 Task: Find connections with filter location Sabirabad with filter topic #communitybuildingwith filter profile language English with filter current company Mindlance with filter school Bright School - India with filter industry Chemical Manufacturing with filter service category Management Consulting with filter keywords title Concierge
Action: Mouse moved to (624, 117)
Screenshot: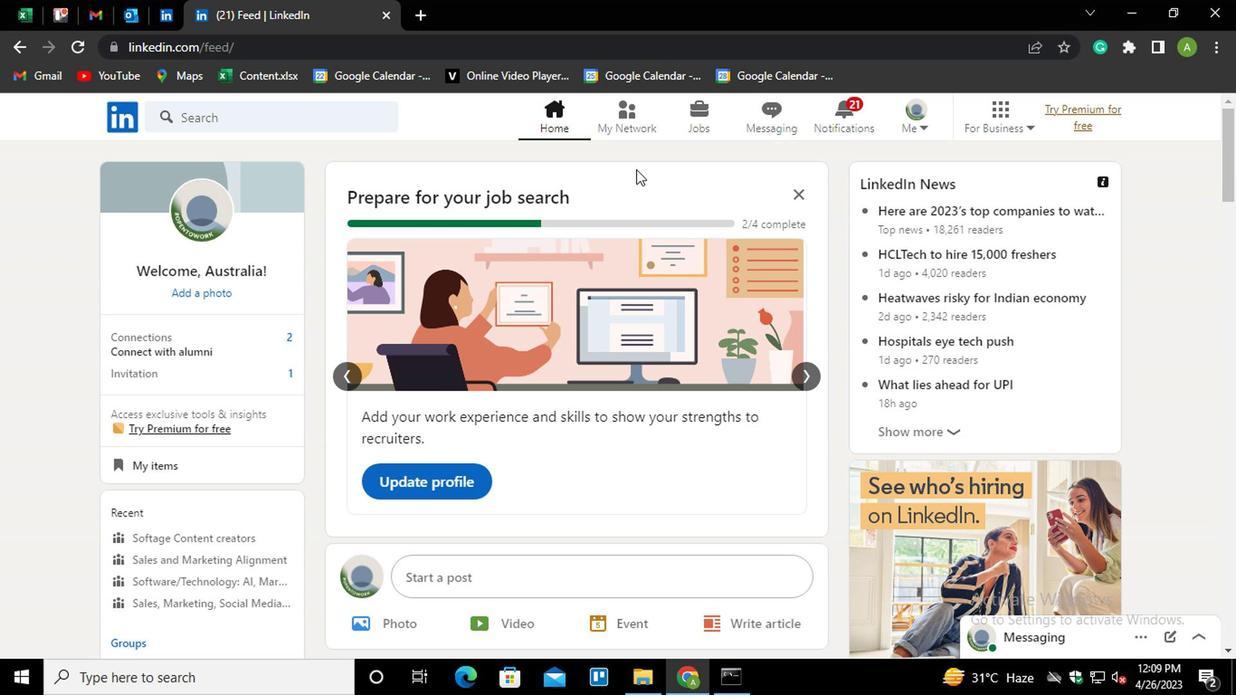 
Action: Mouse pressed left at (624, 117)
Screenshot: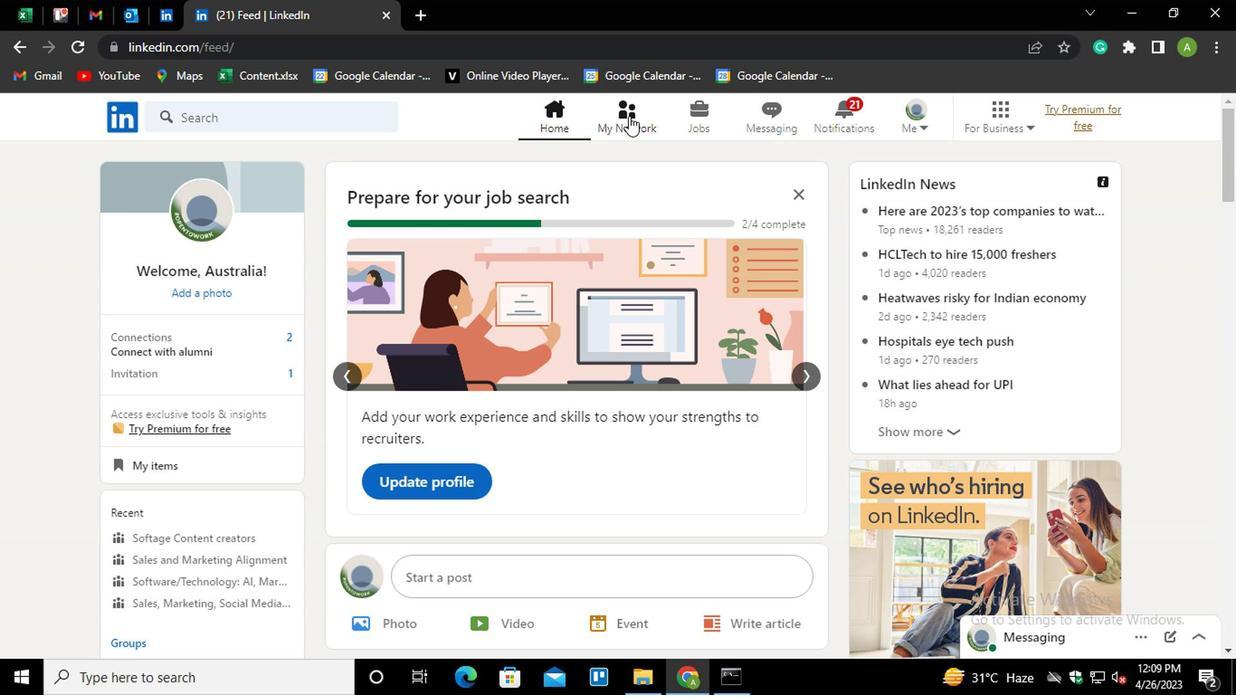 
Action: Mouse moved to (213, 210)
Screenshot: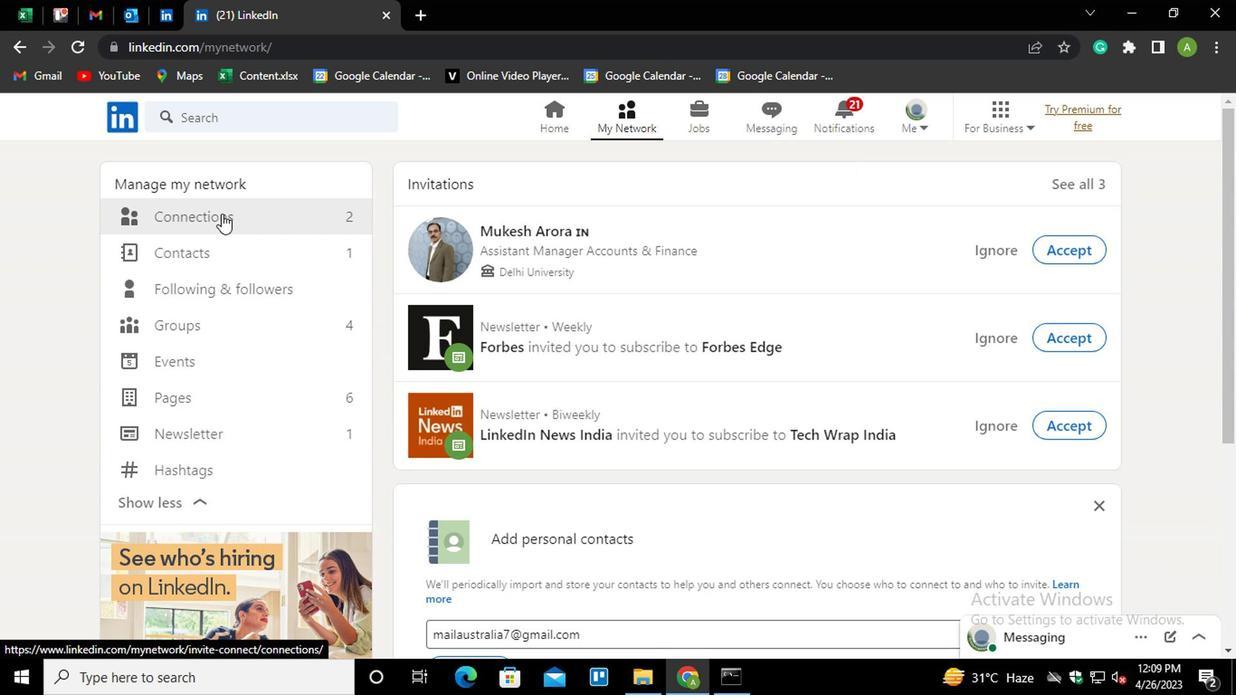 
Action: Mouse pressed left at (213, 210)
Screenshot: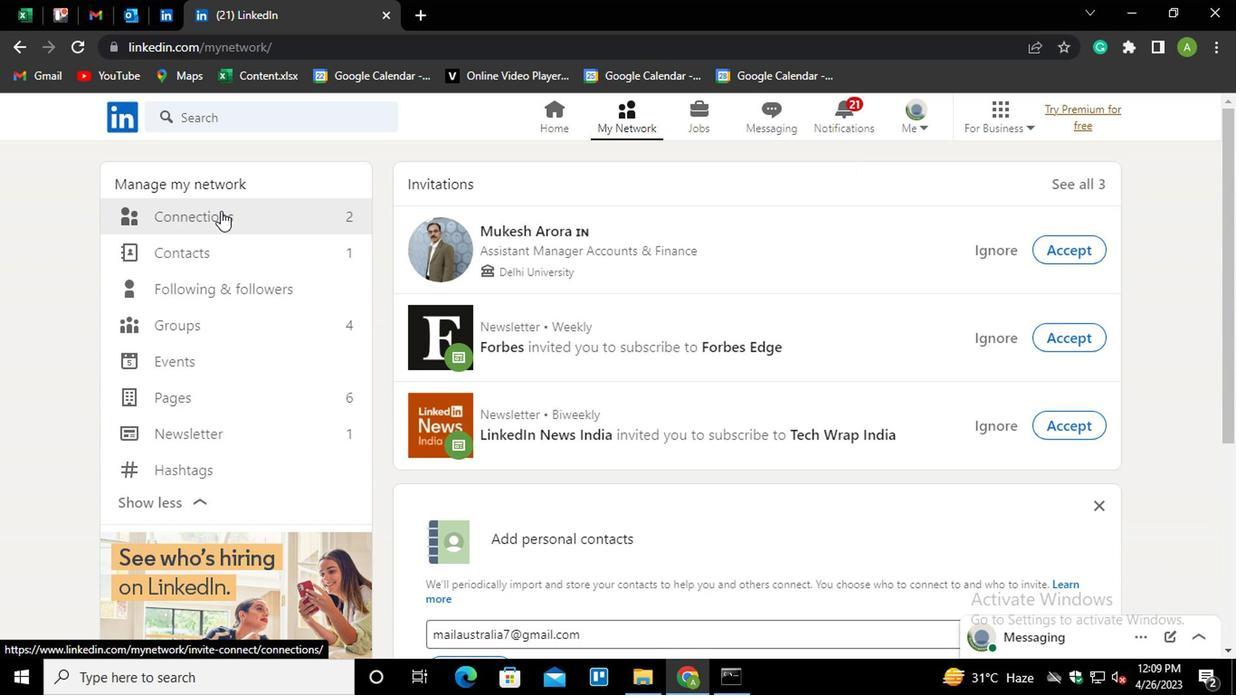 
Action: Mouse moved to (739, 207)
Screenshot: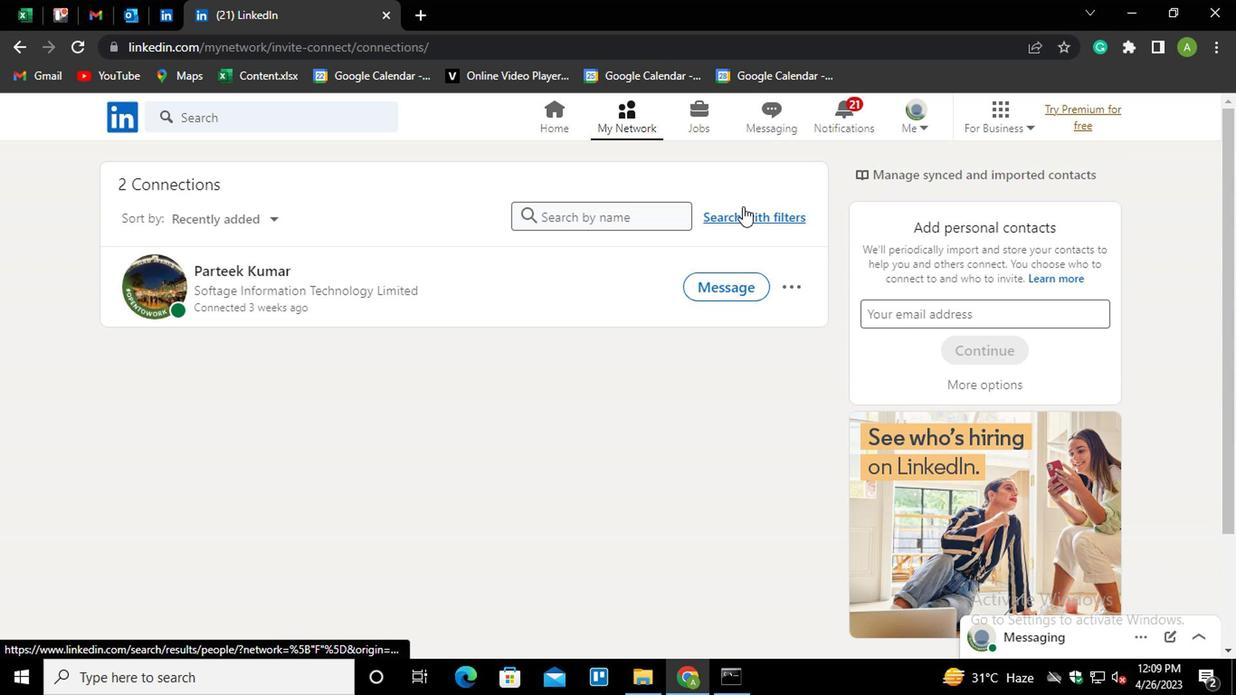 
Action: Mouse pressed left at (739, 207)
Screenshot: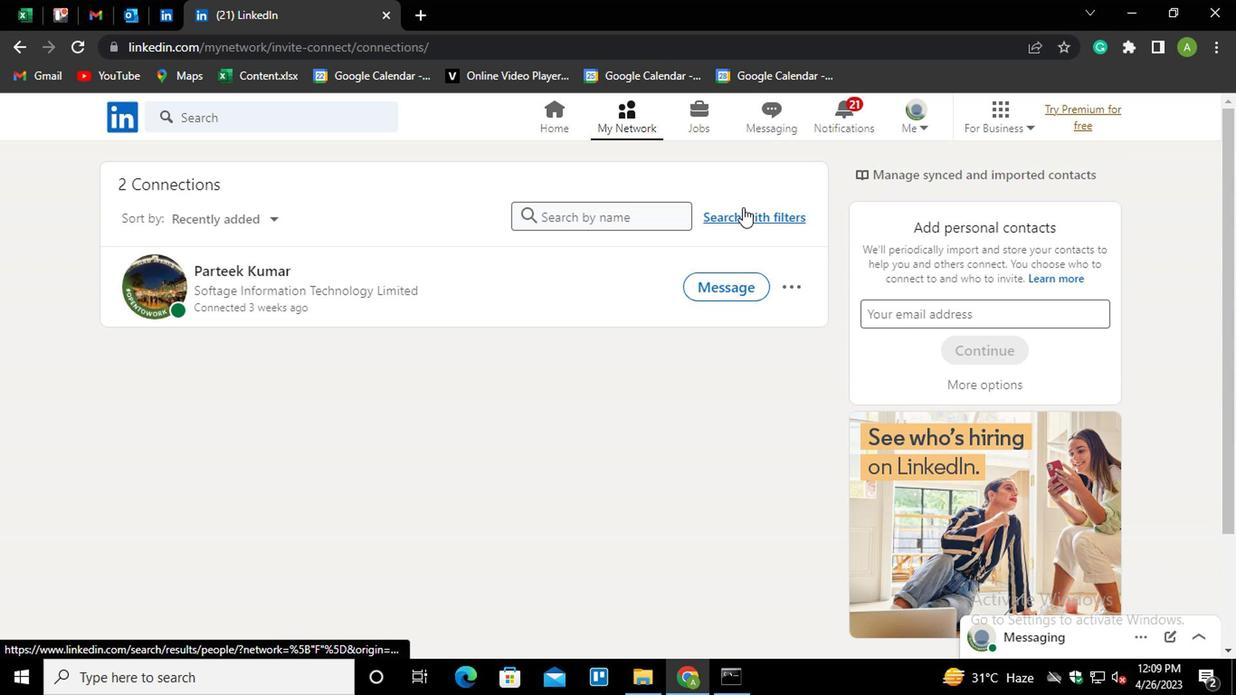 
Action: Mouse moved to (599, 156)
Screenshot: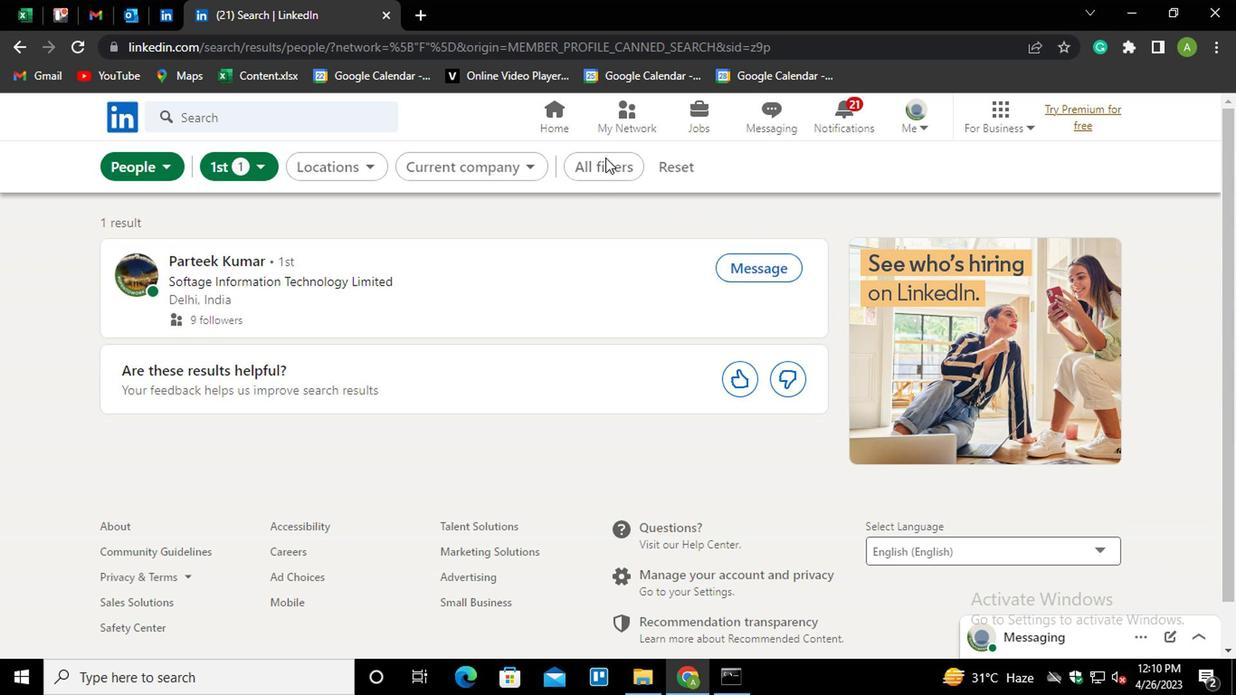 
Action: Mouse pressed left at (599, 156)
Screenshot: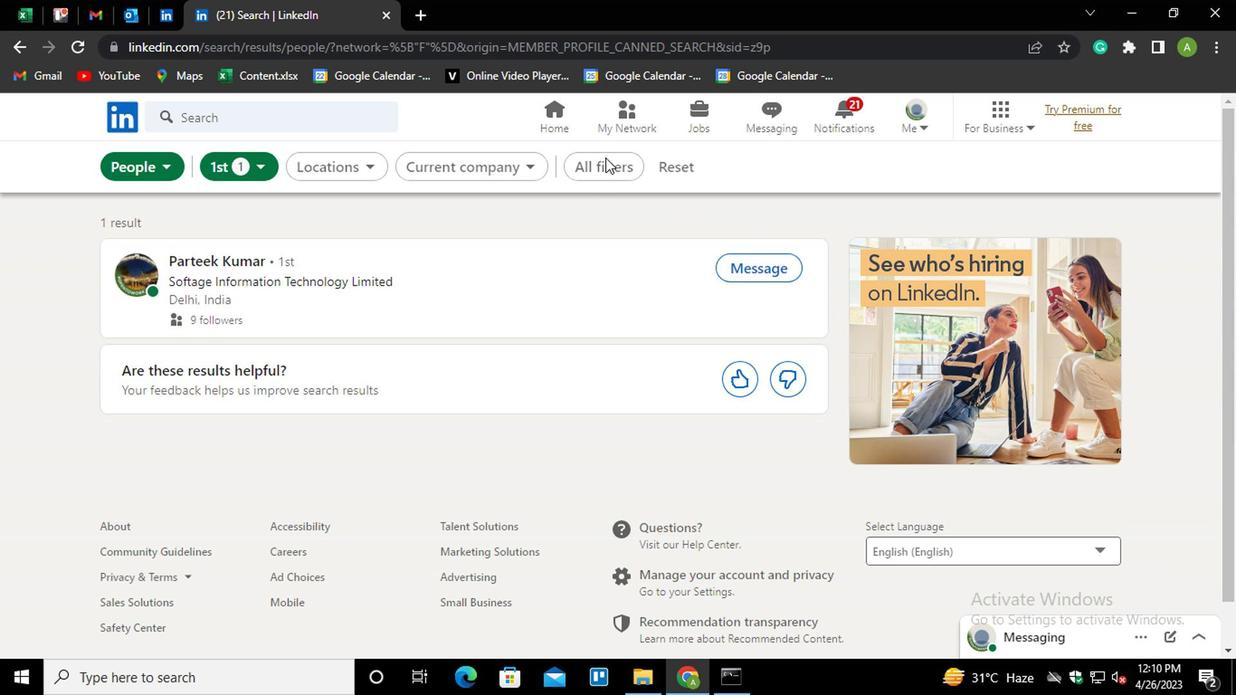 
Action: Mouse moved to (601, 163)
Screenshot: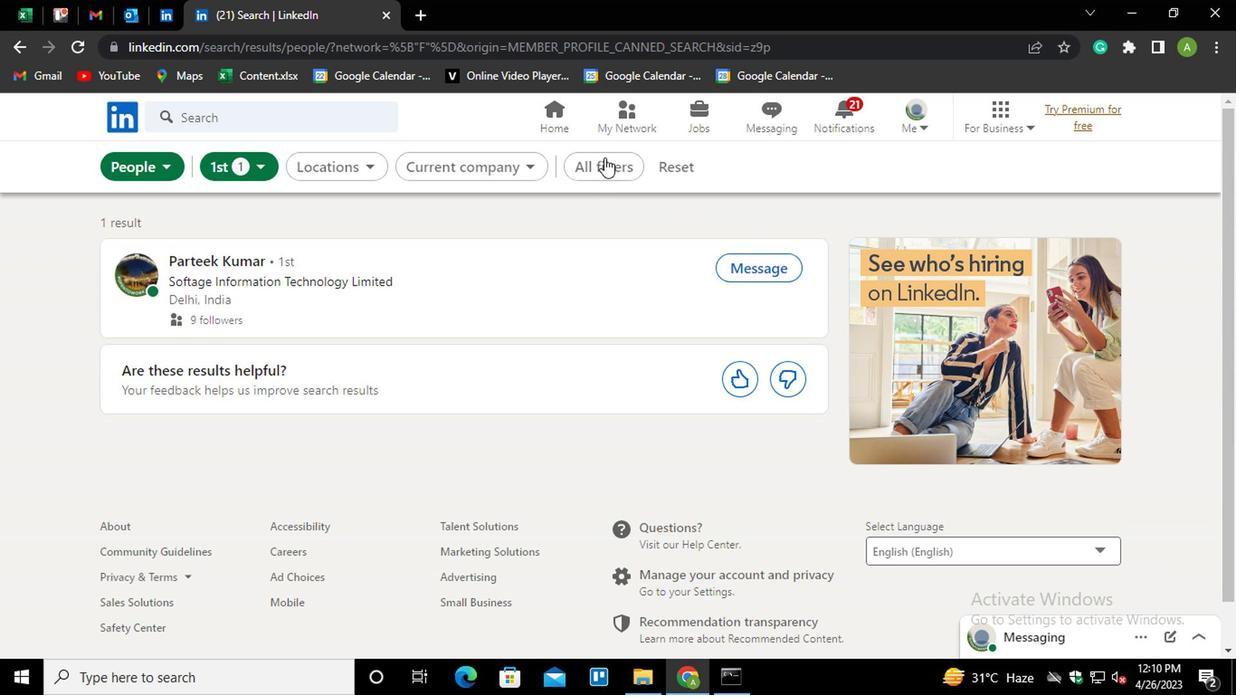 
Action: Mouse pressed left at (601, 163)
Screenshot: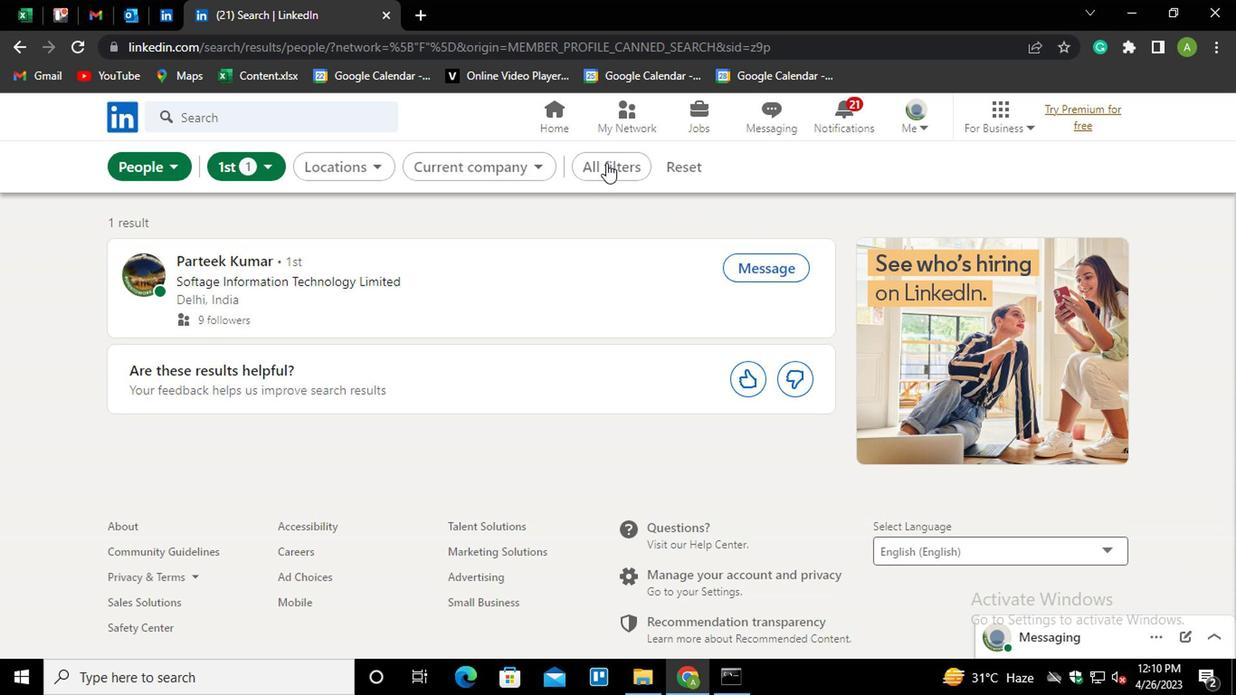 
Action: Mouse pressed left at (601, 163)
Screenshot: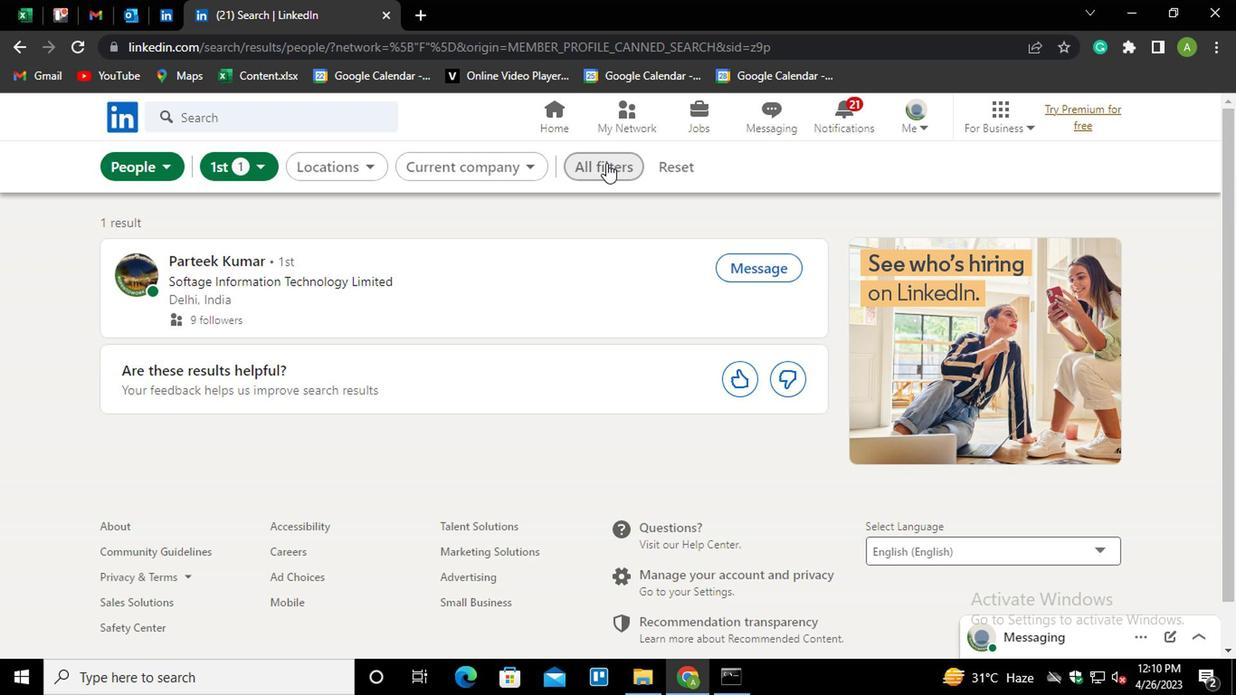 
Action: Mouse moved to (854, 362)
Screenshot: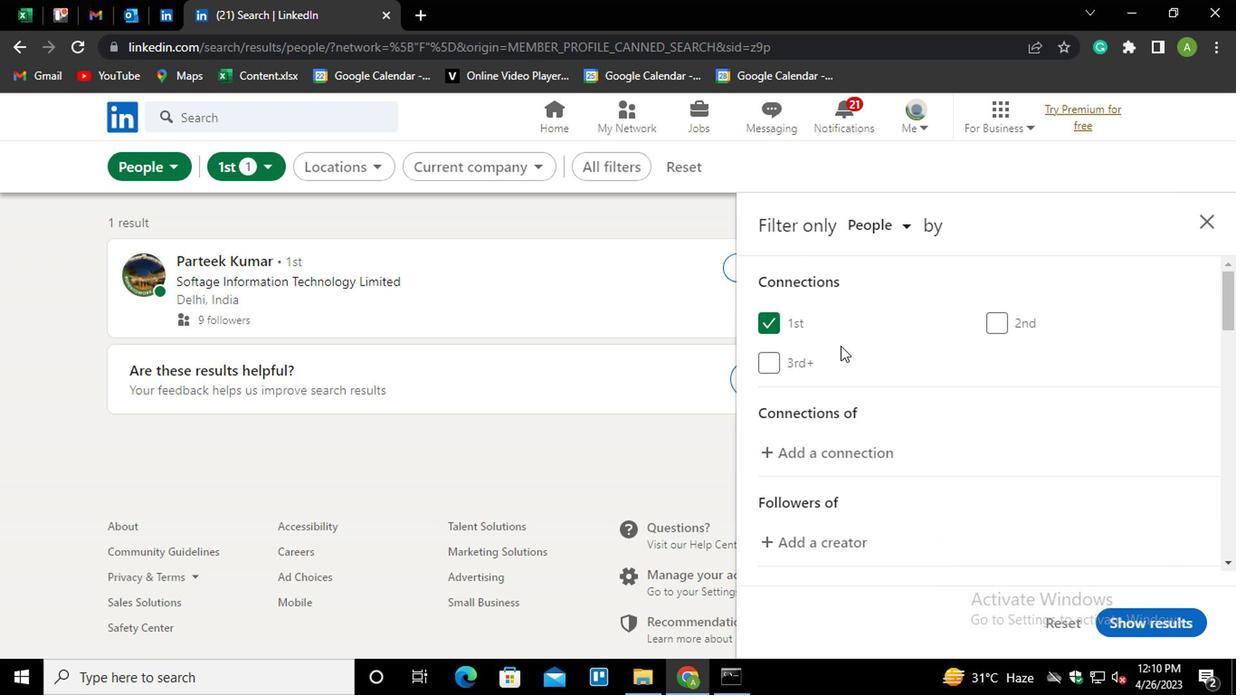 
Action: Mouse scrolled (854, 361) with delta (0, -1)
Screenshot: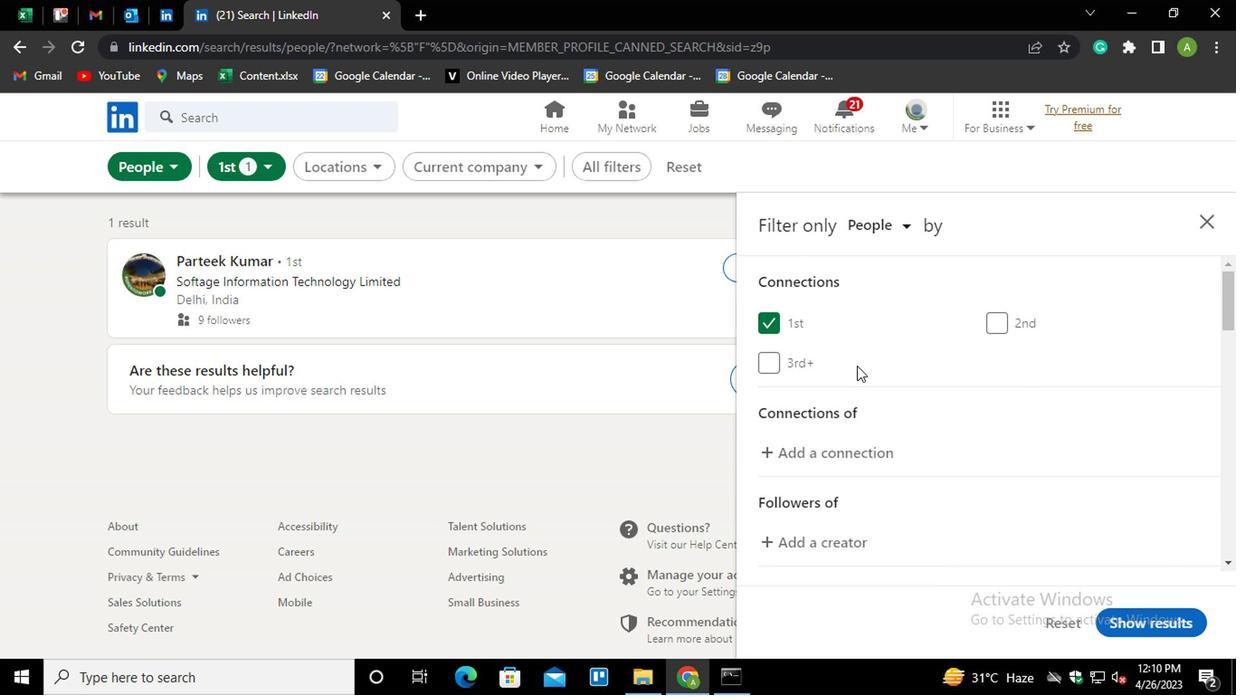 
Action: Mouse scrolled (854, 361) with delta (0, -1)
Screenshot: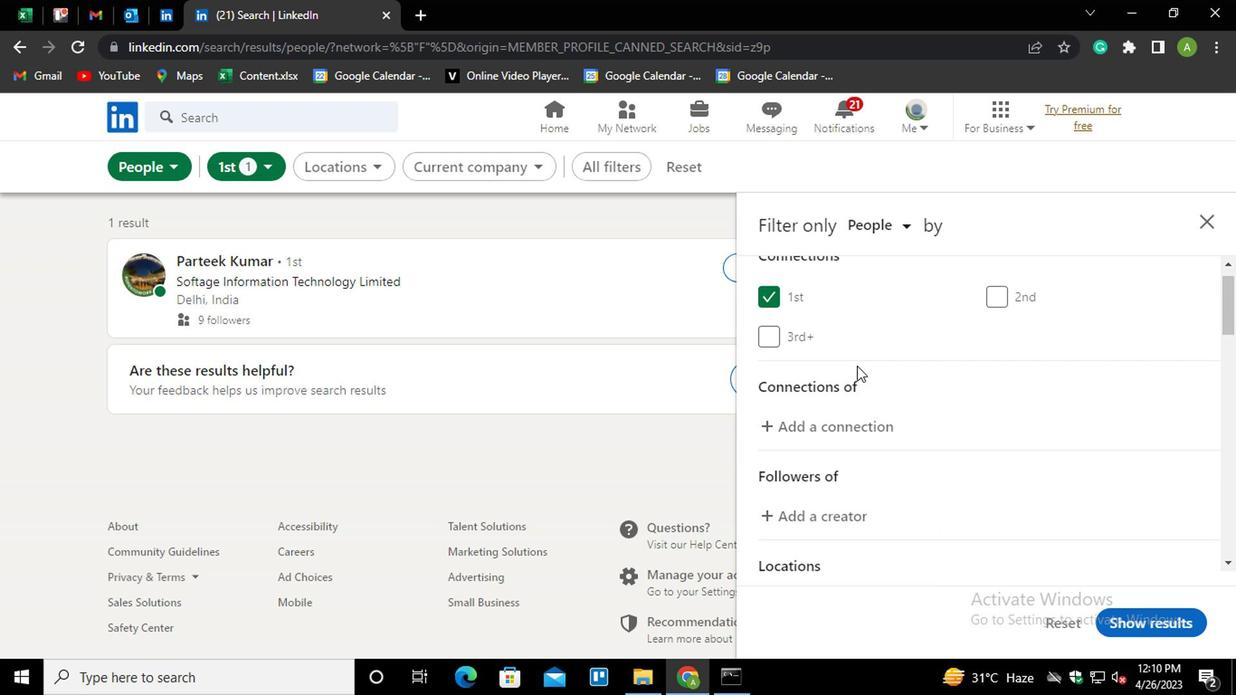 
Action: Mouse moved to (846, 374)
Screenshot: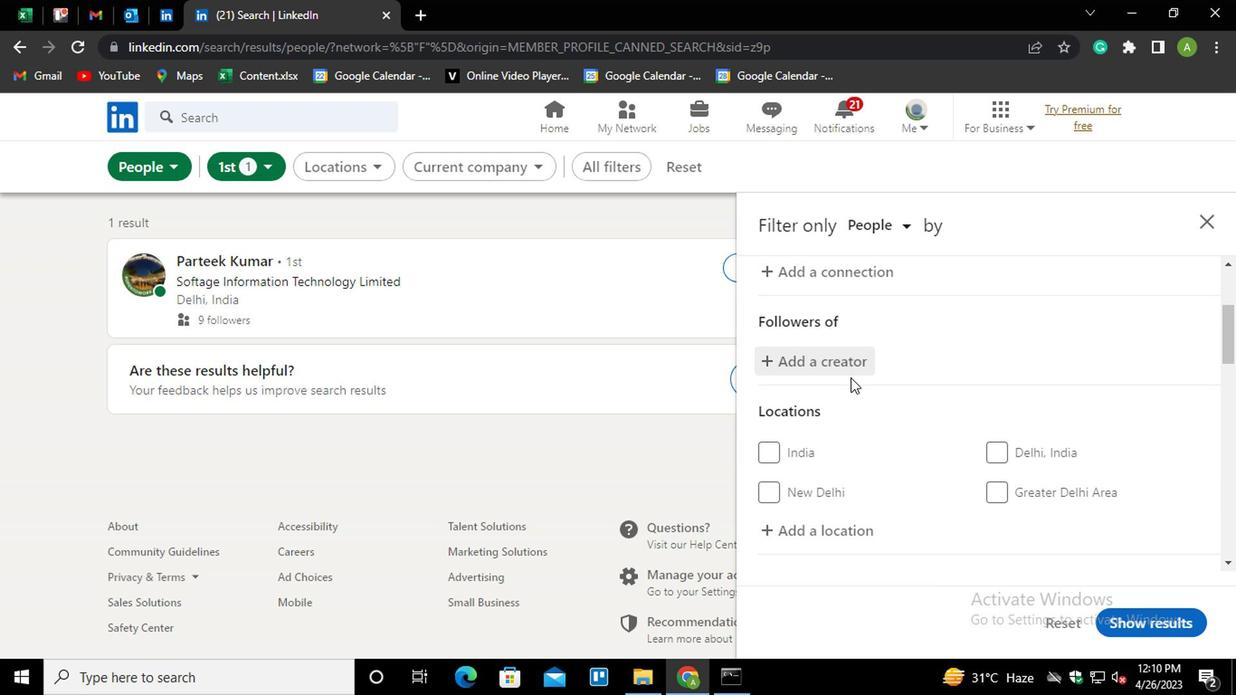 
Action: Mouse scrolled (846, 373) with delta (0, -1)
Screenshot: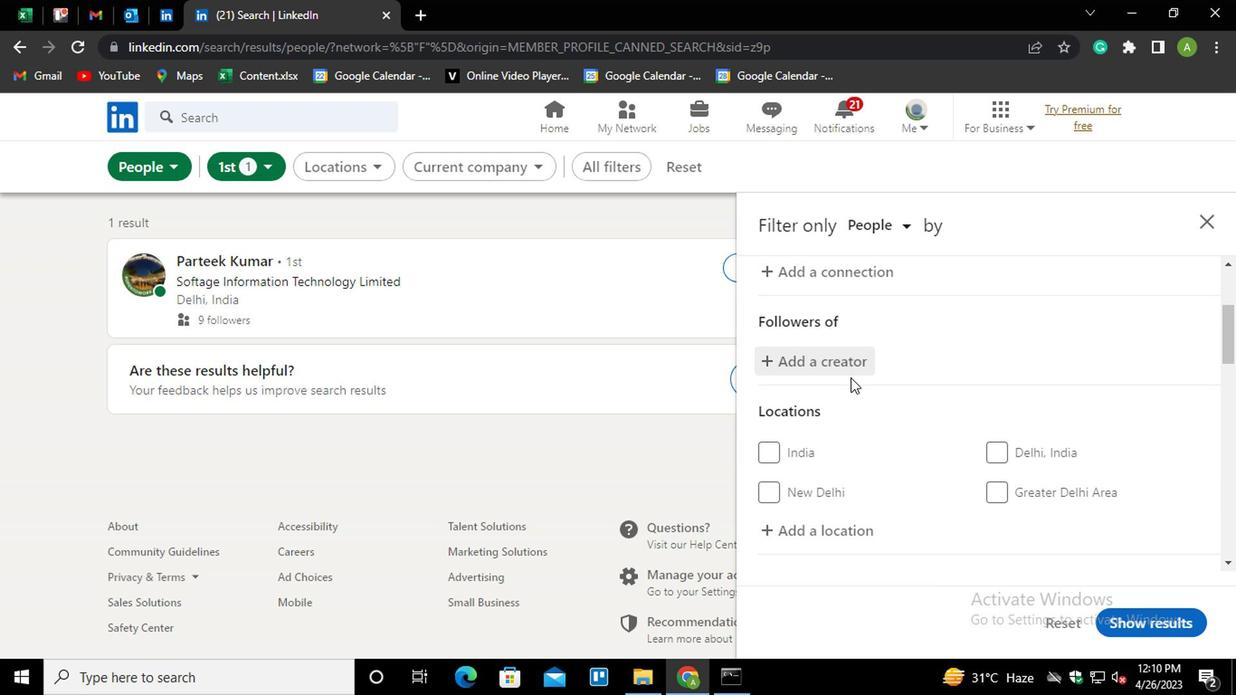 
Action: Mouse moved to (832, 439)
Screenshot: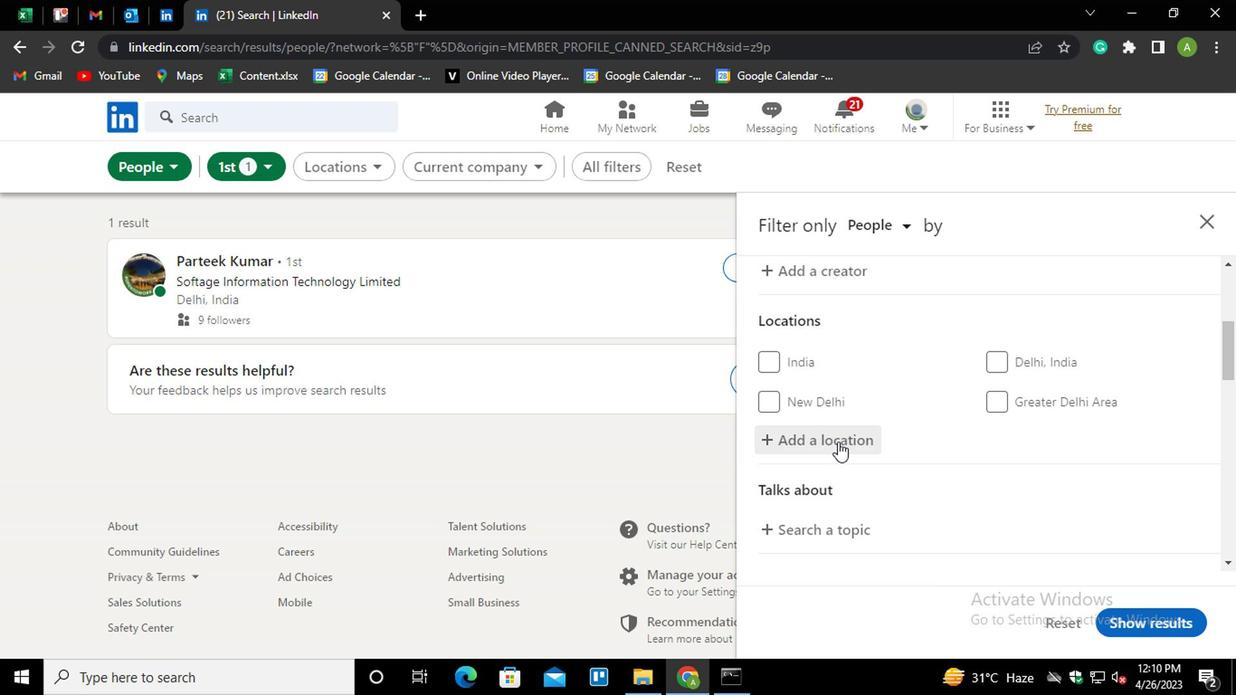 
Action: Mouse pressed left at (832, 439)
Screenshot: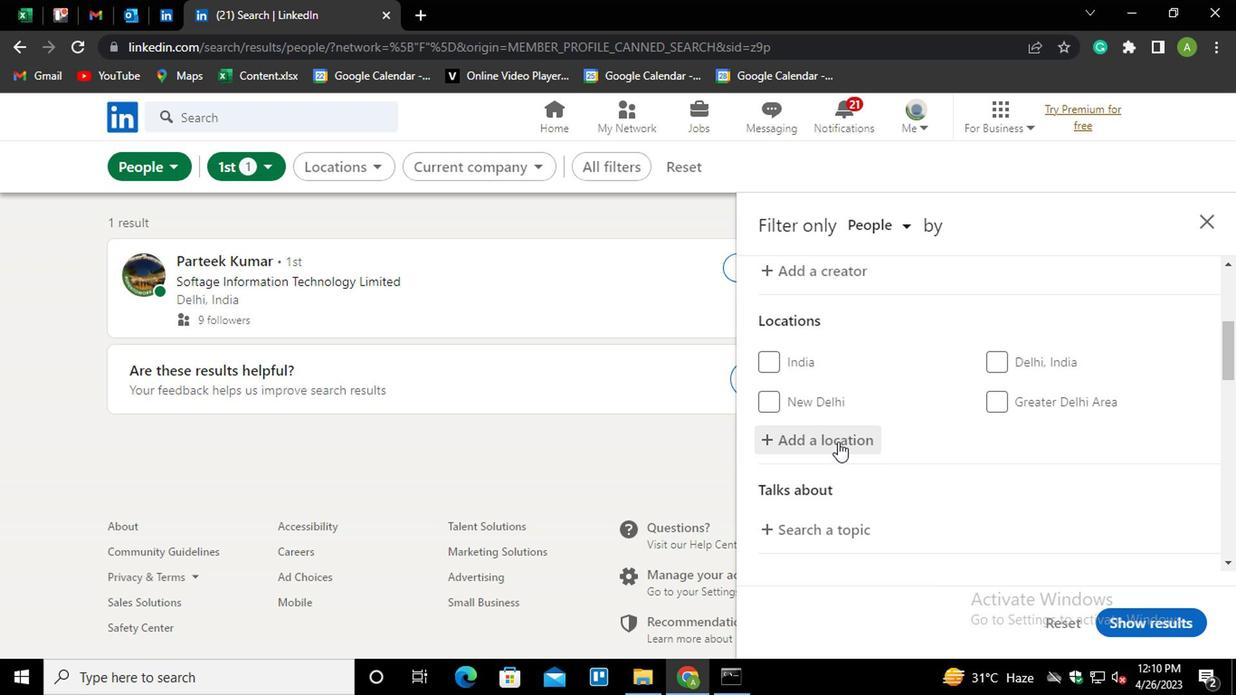 
Action: Key pressed <Key.shift>SABIRABAD
Screenshot: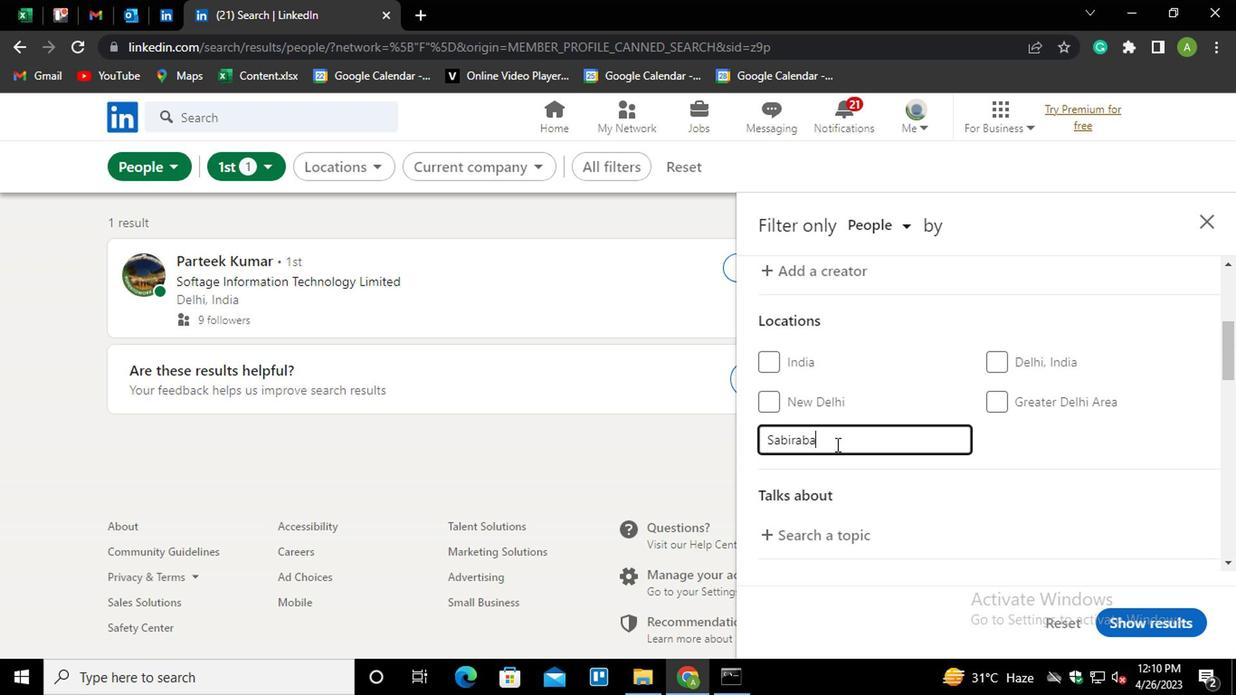 
Action: Mouse moved to (1103, 440)
Screenshot: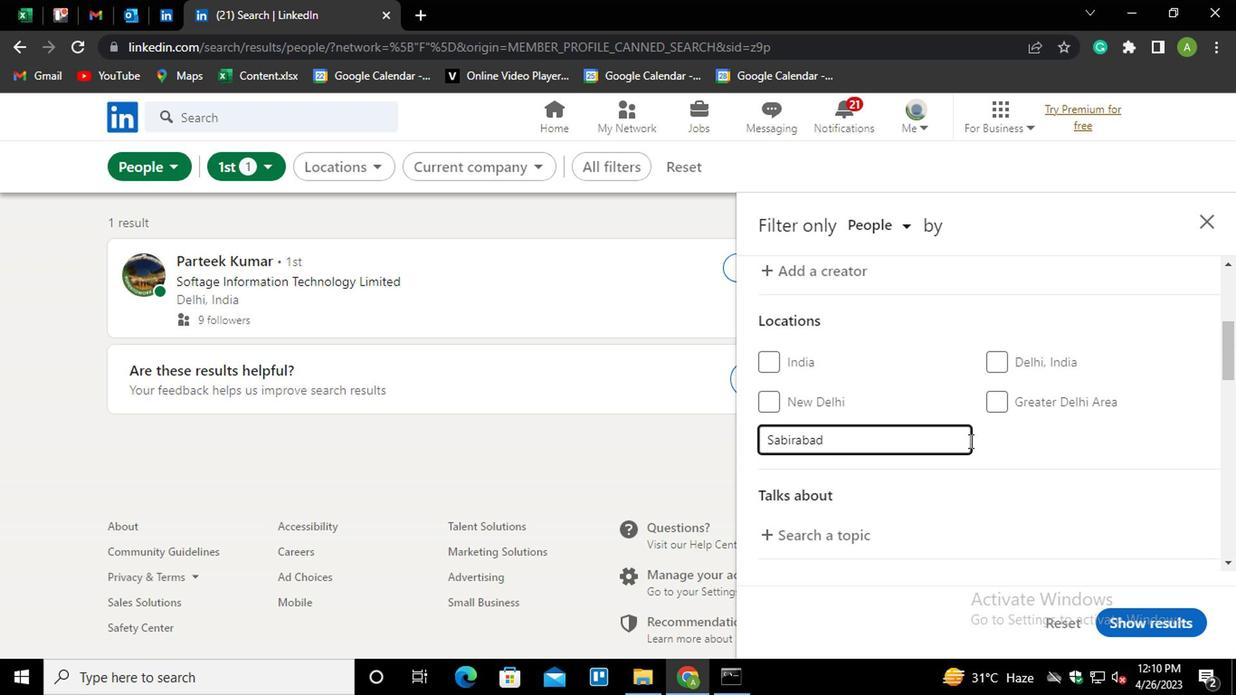 
Action: Mouse pressed left at (1103, 440)
Screenshot: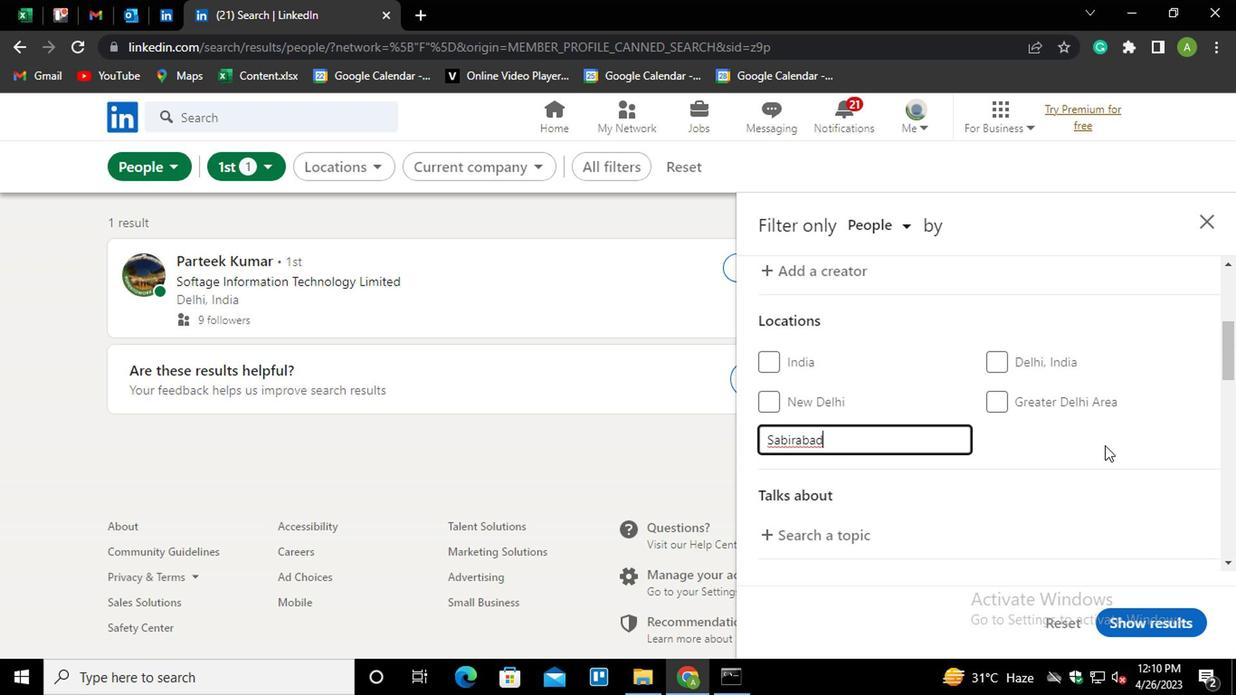 
Action: Mouse scrolled (1103, 439) with delta (0, -1)
Screenshot: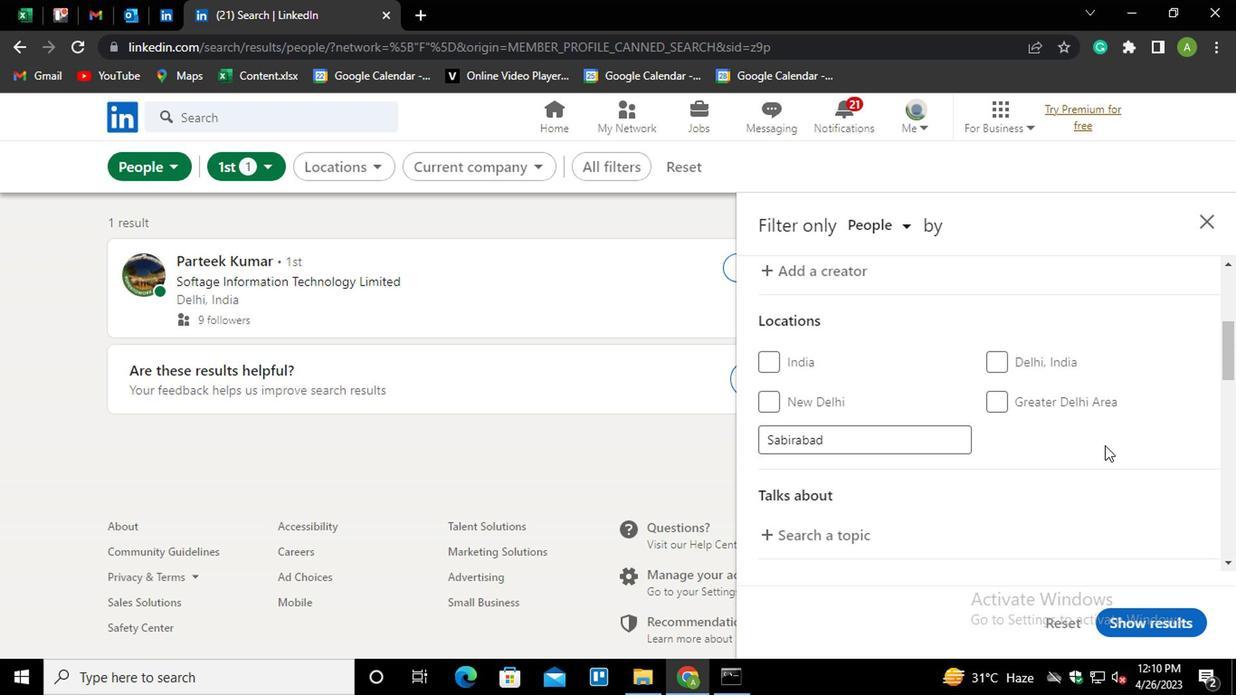 
Action: Mouse scrolled (1103, 439) with delta (0, -1)
Screenshot: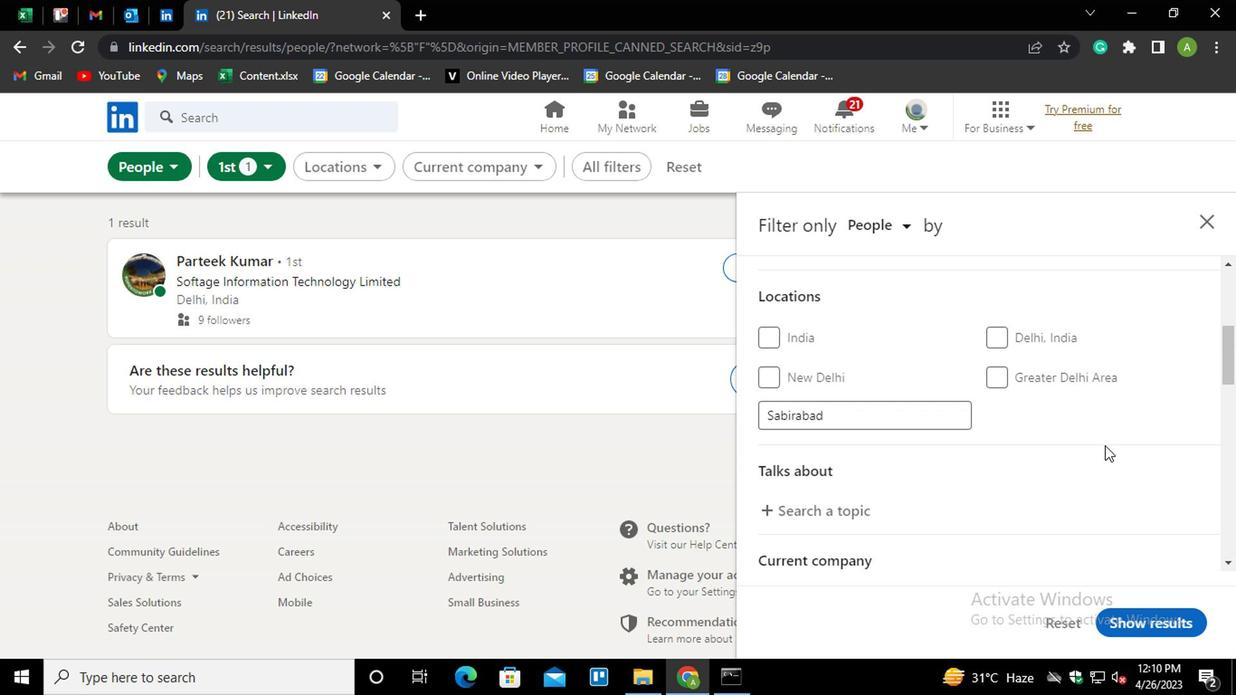 
Action: Mouse moved to (810, 349)
Screenshot: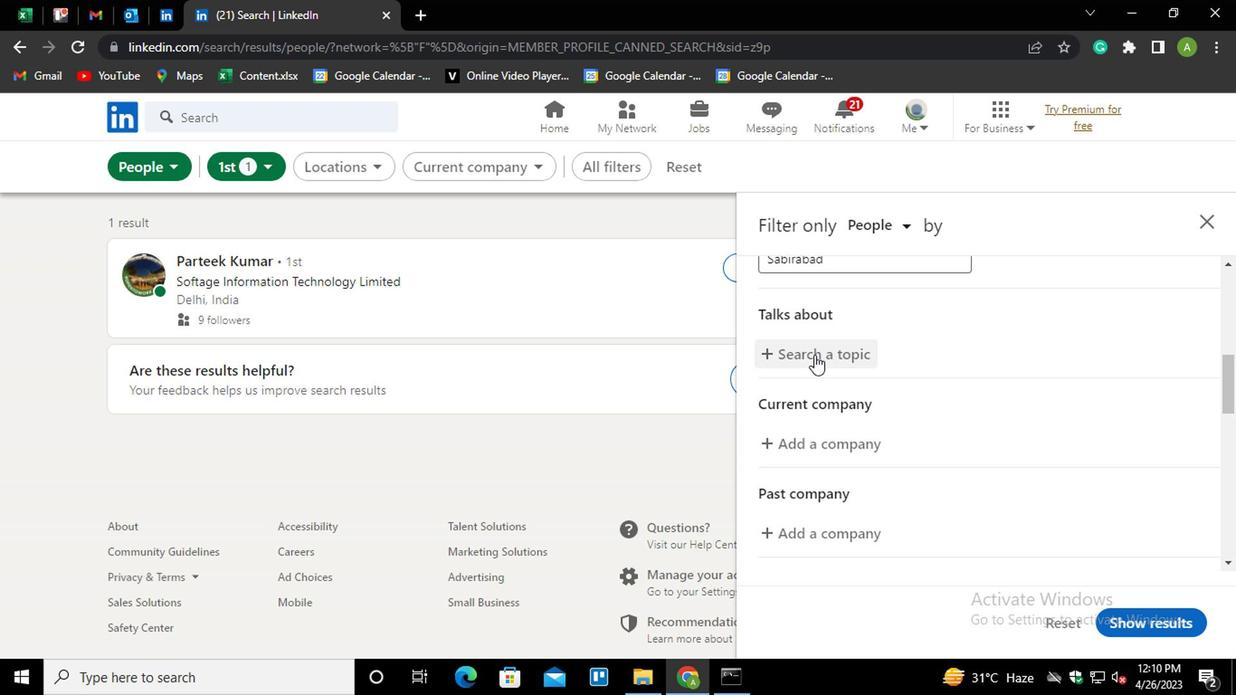 
Action: Mouse pressed left at (810, 349)
Screenshot: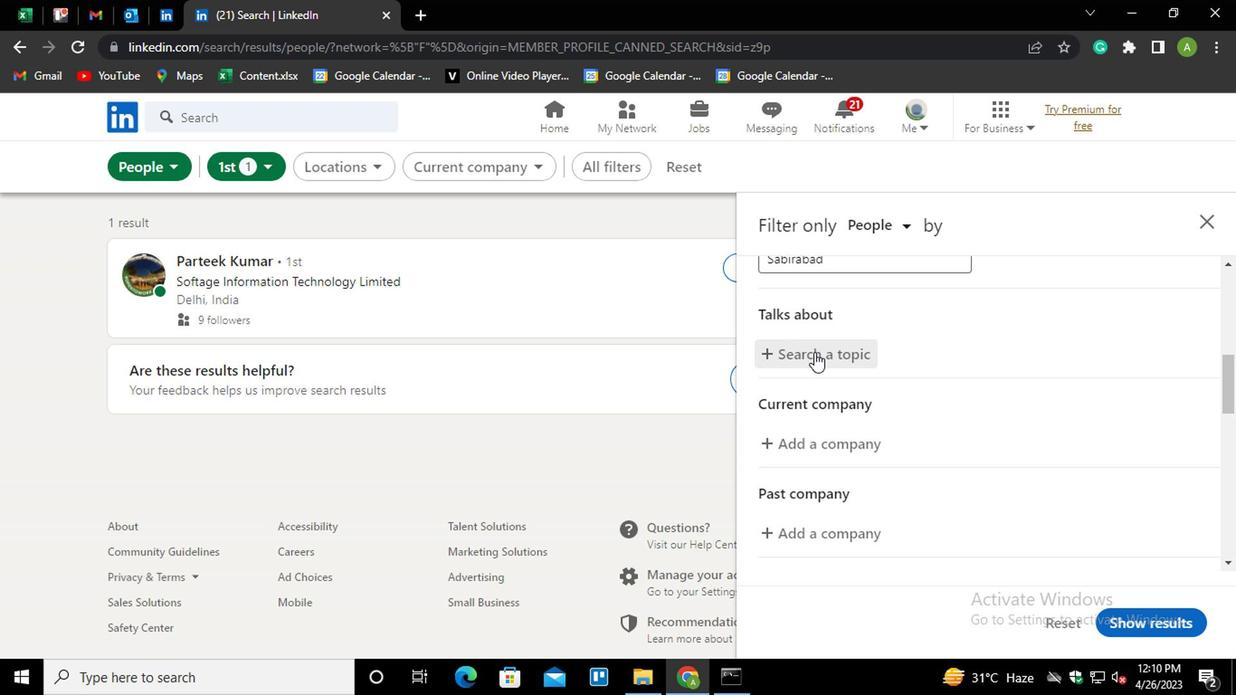 
Action: Key pressed <Key.shift>#COMMUNITYBUIDING
Screenshot: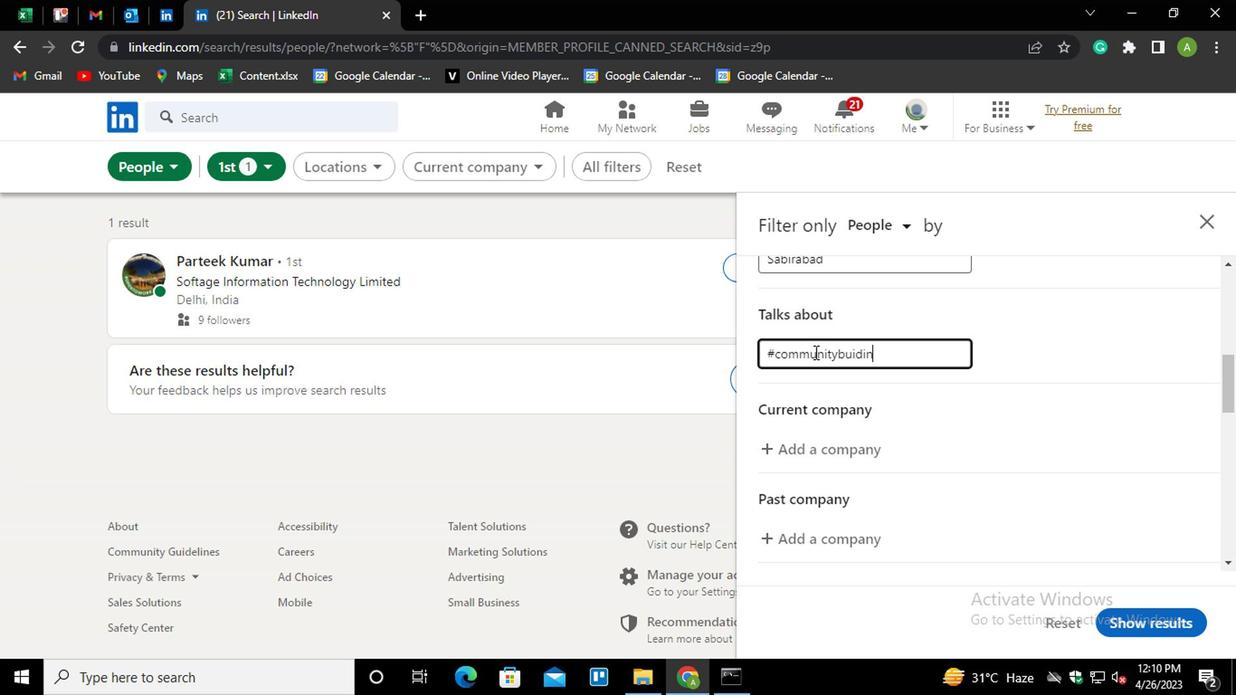 
Action: Mouse moved to (1121, 344)
Screenshot: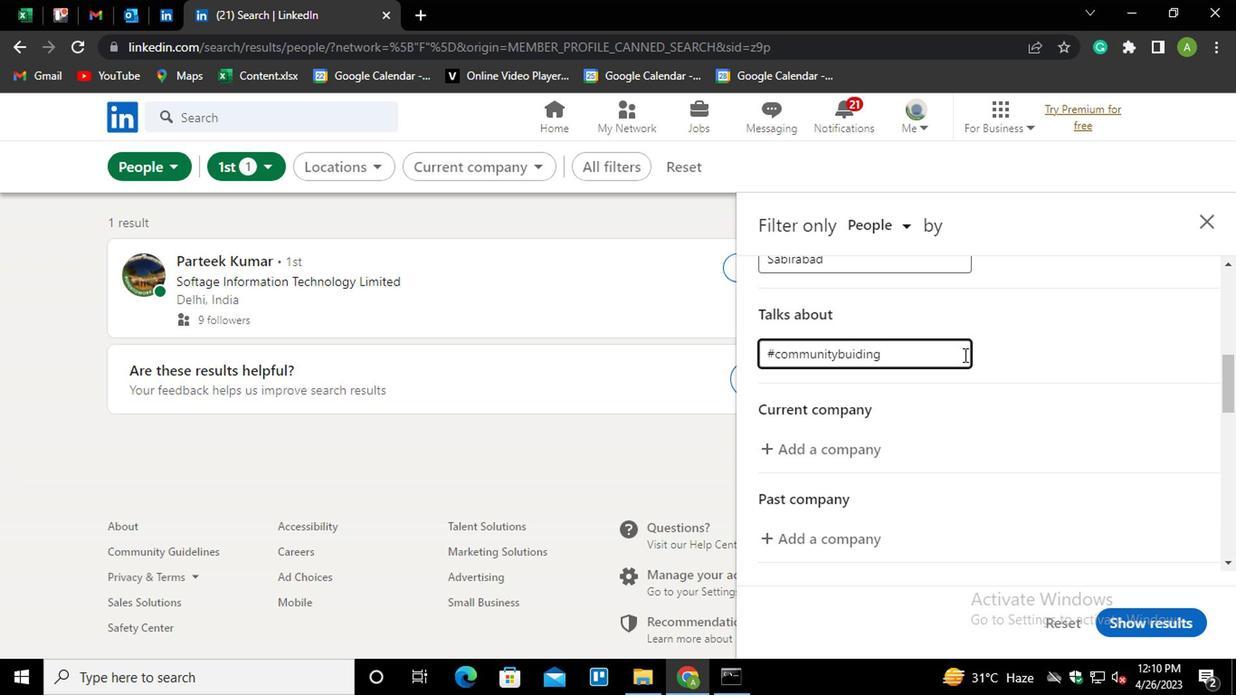 
Action: Mouse pressed left at (1121, 344)
Screenshot: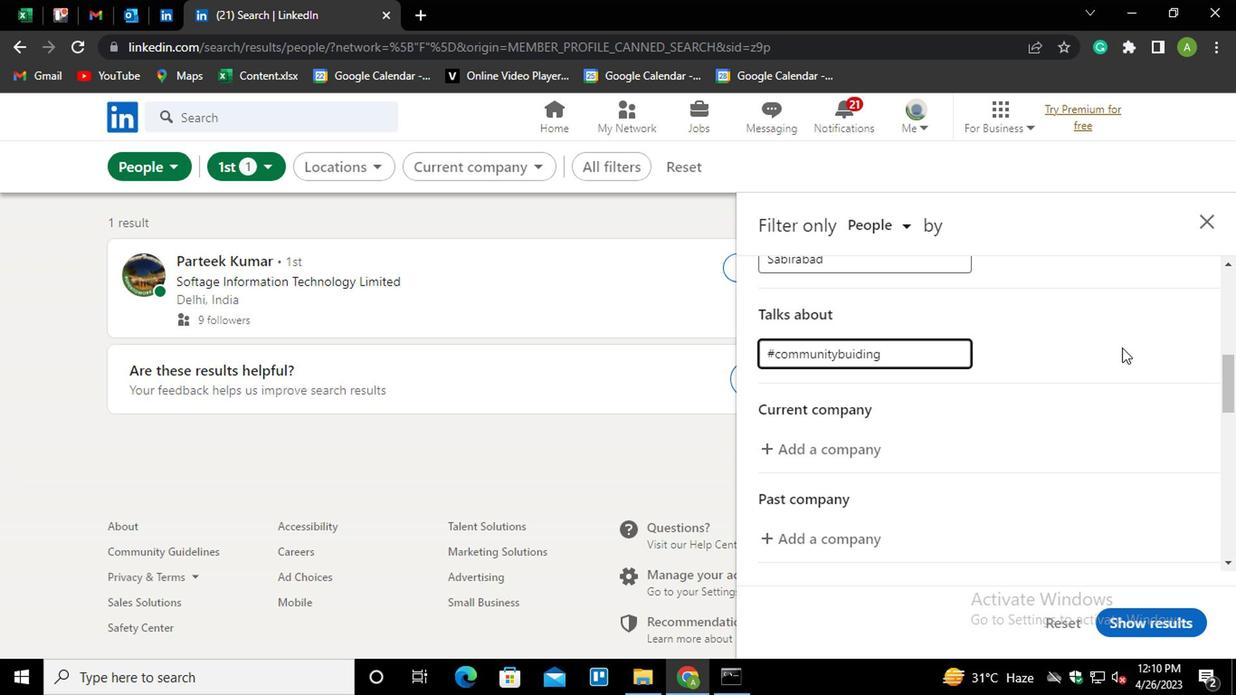 
Action: Mouse scrolled (1121, 343) with delta (0, 0)
Screenshot: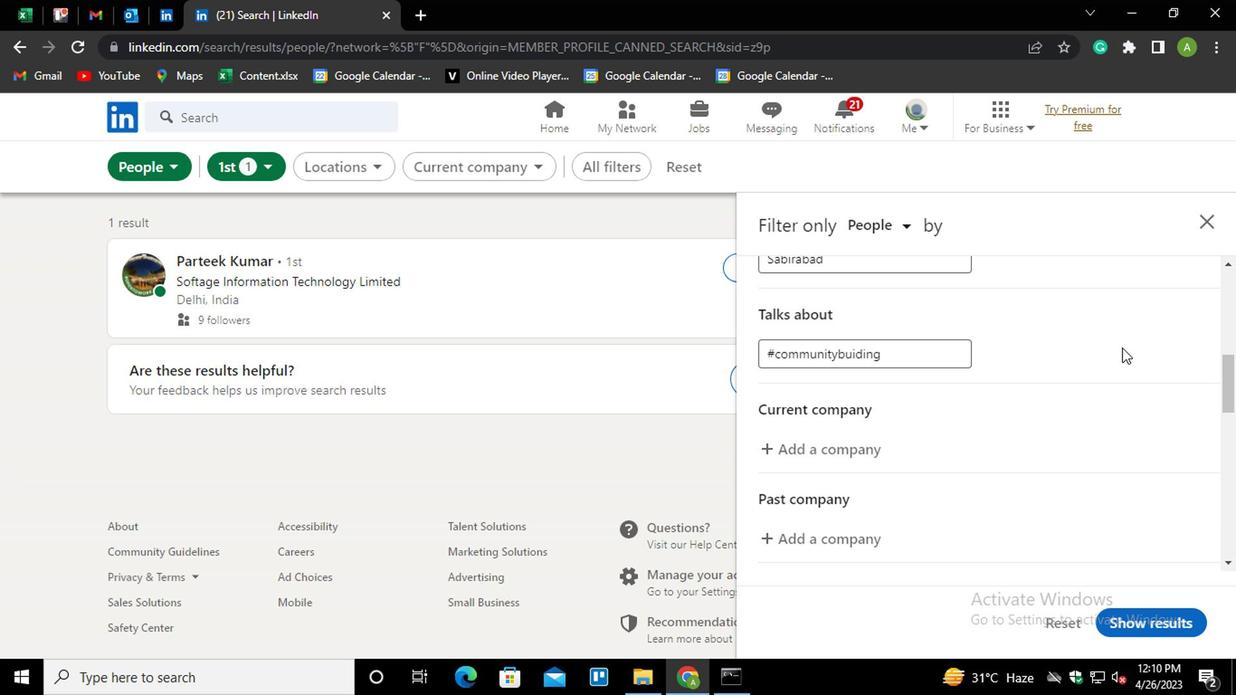 
Action: Mouse moved to (838, 348)
Screenshot: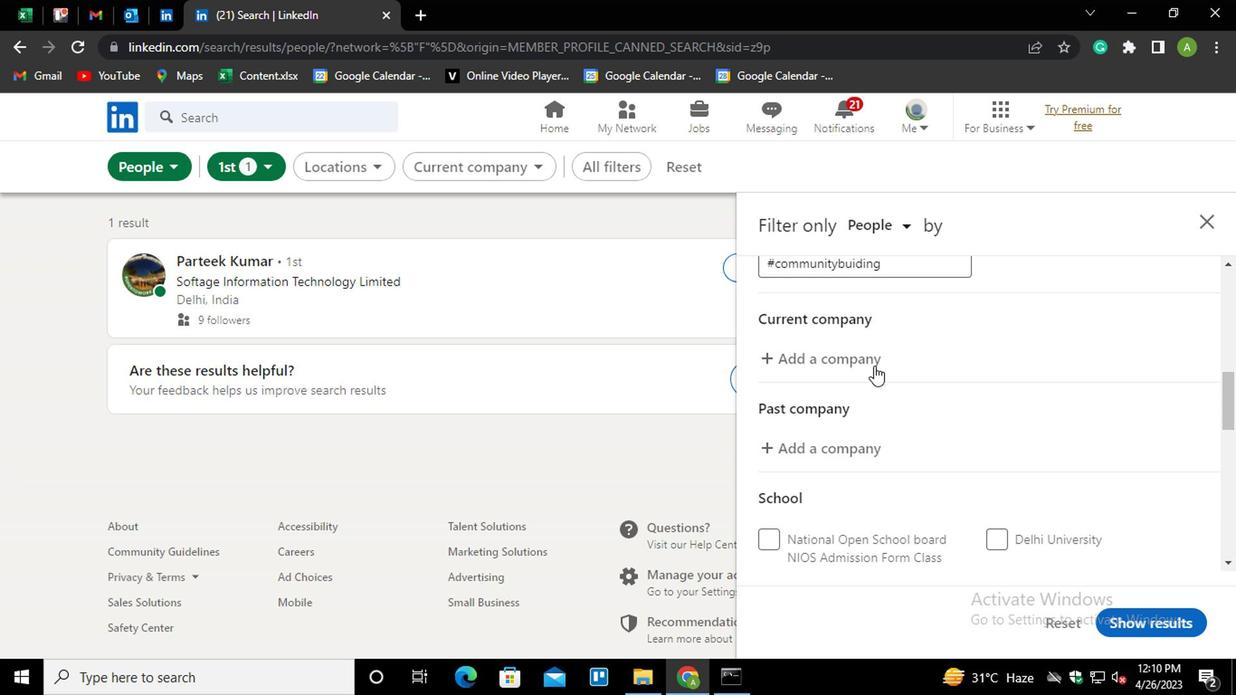 
Action: Mouse pressed left at (838, 348)
Screenshot: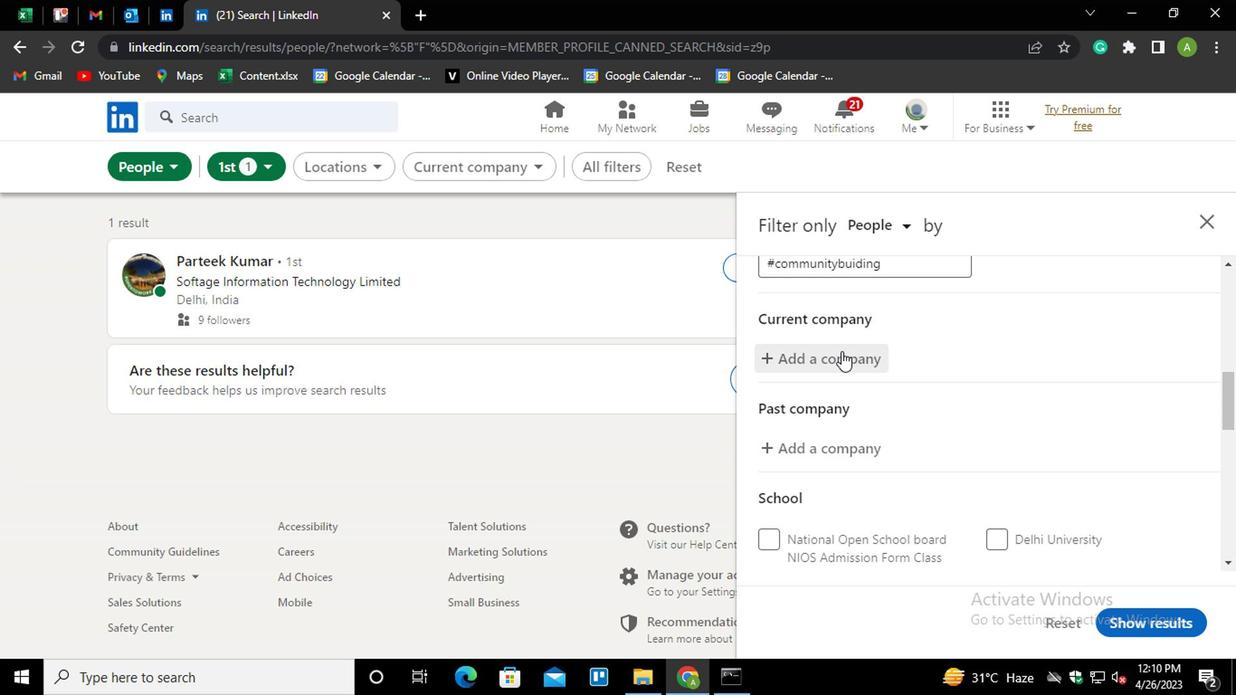 
Action: Mouse moved to (854, 351)
Screenshot: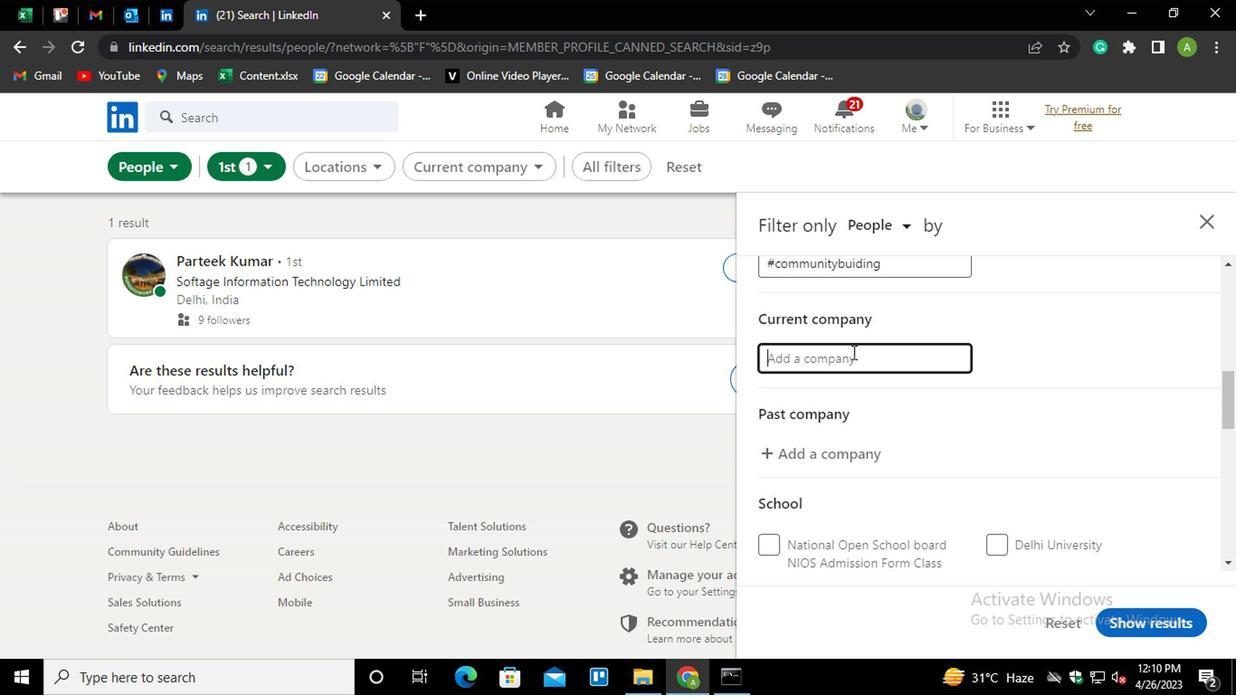 
Action: Mouse pressed left at (854, 351)
Screenshot: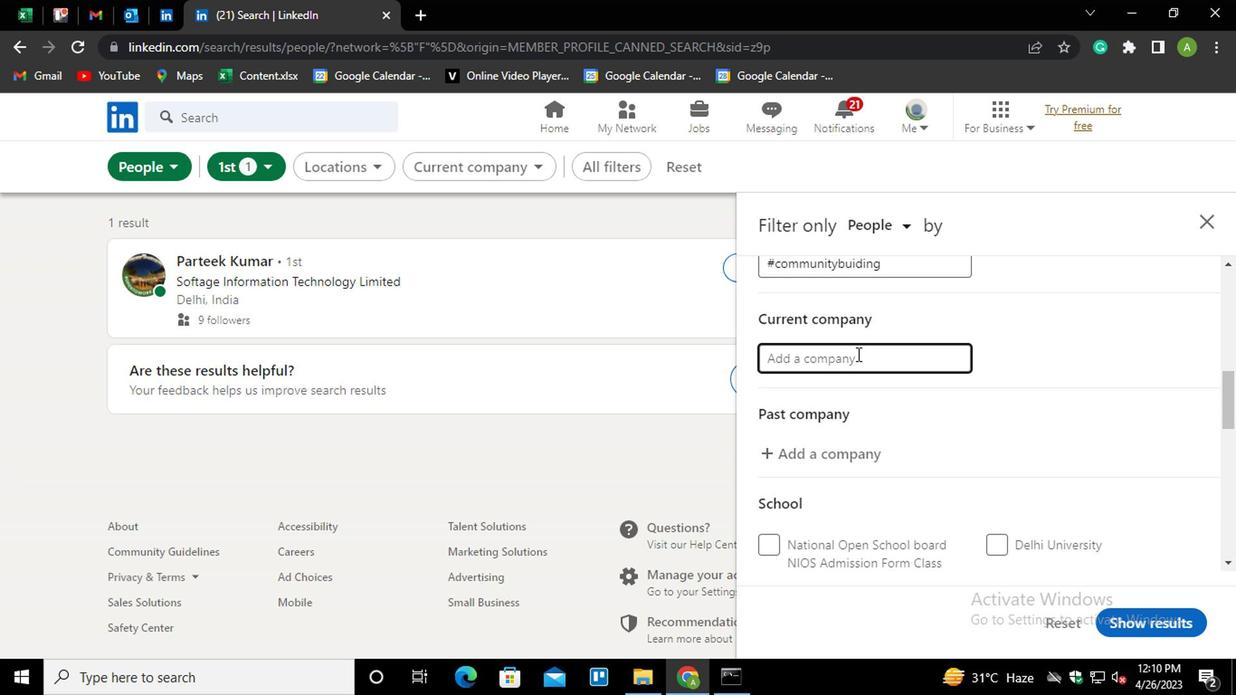 
Action: Key pressed <Key.shift_r>MINDL<Key.down><Key.enter>
Screenshot: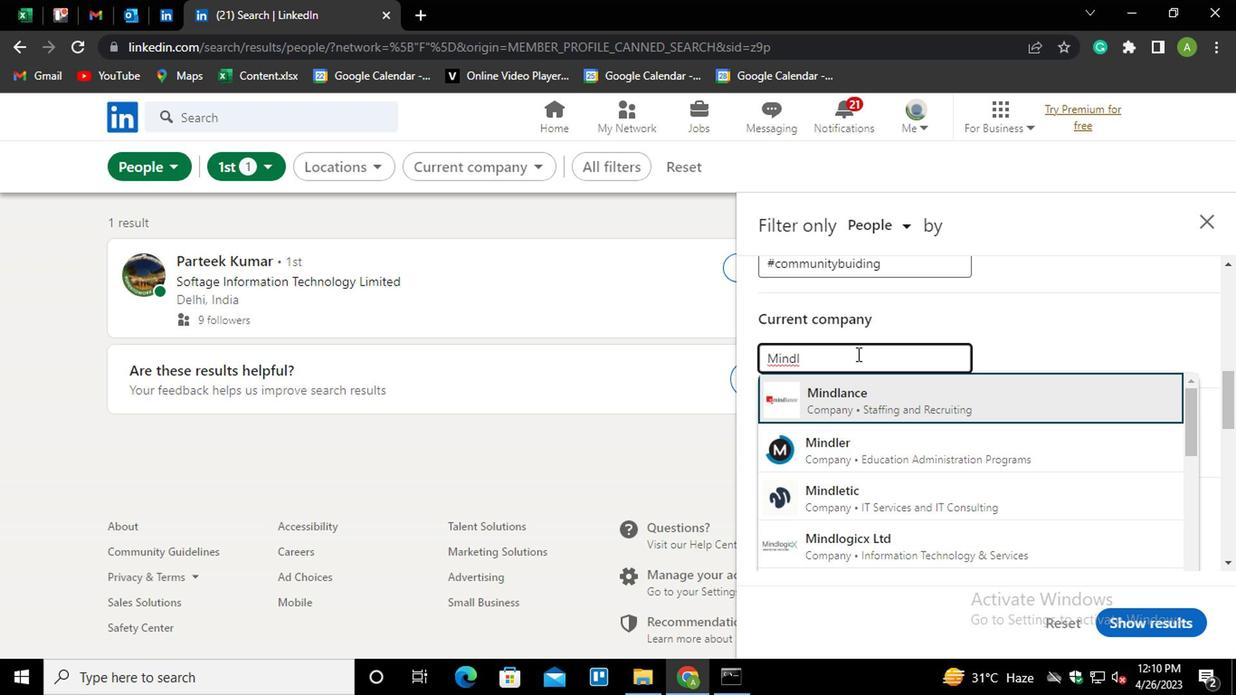 
Action: Mouse moved to (913, 385)
Screenshot: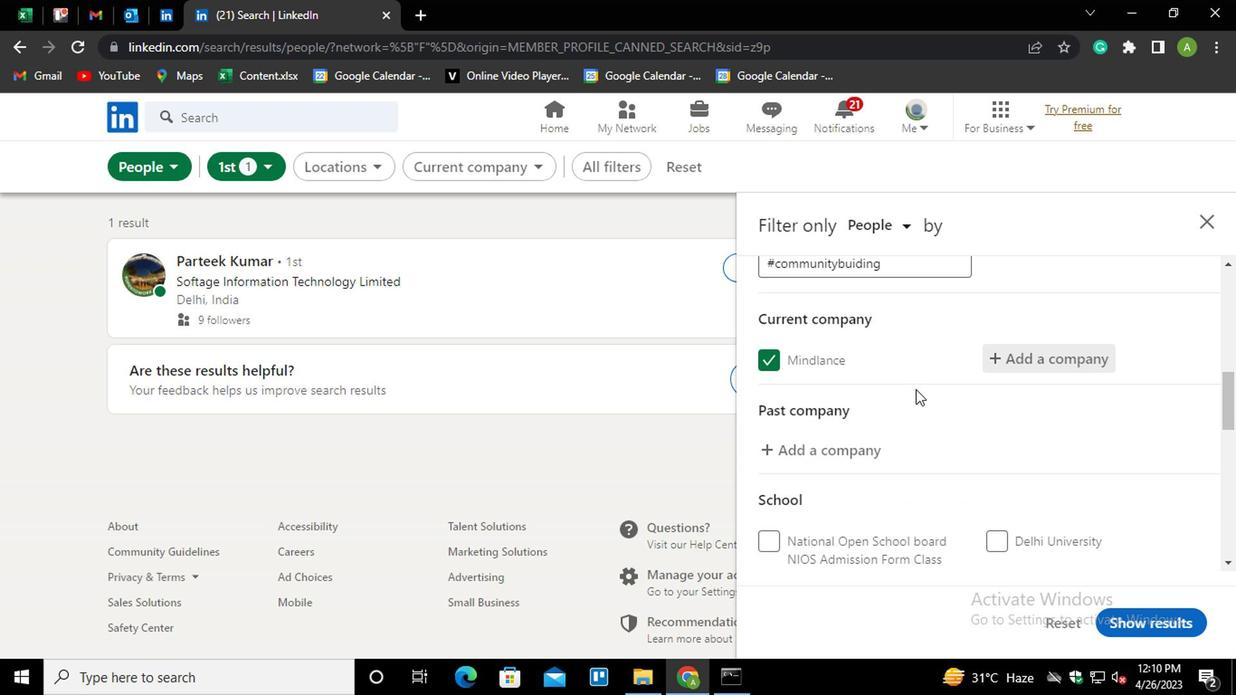 
Action: Mouse scrolled (913, 384) with delta (0, 0)
Screenshot: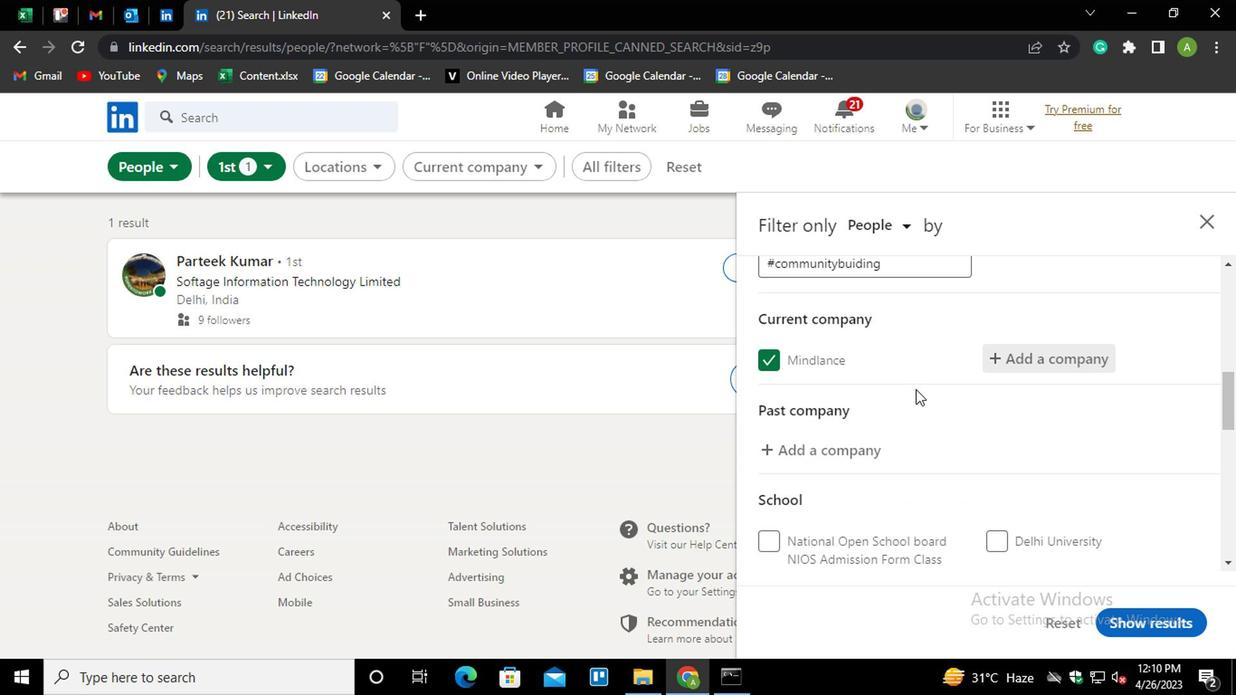 
Action: Mouse scrolled (913, 384) with delta (0, 0)
Screenshot: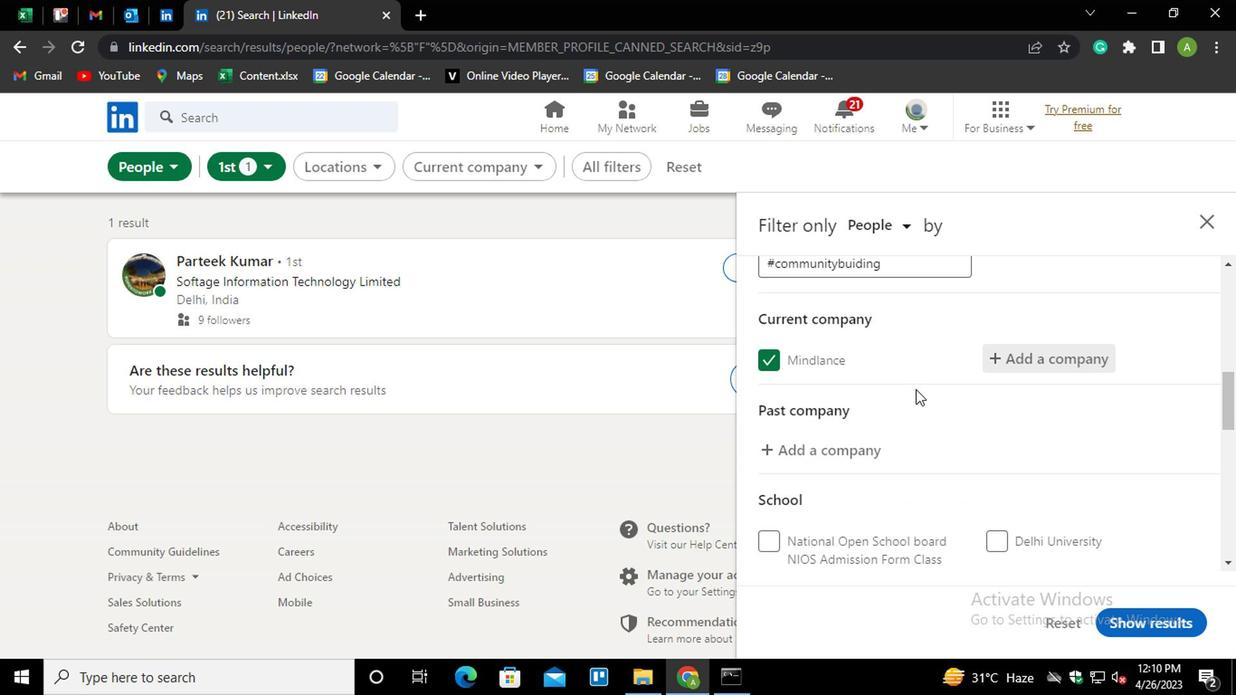 
Action: Mouse moved to (825, 437)
Screenshot: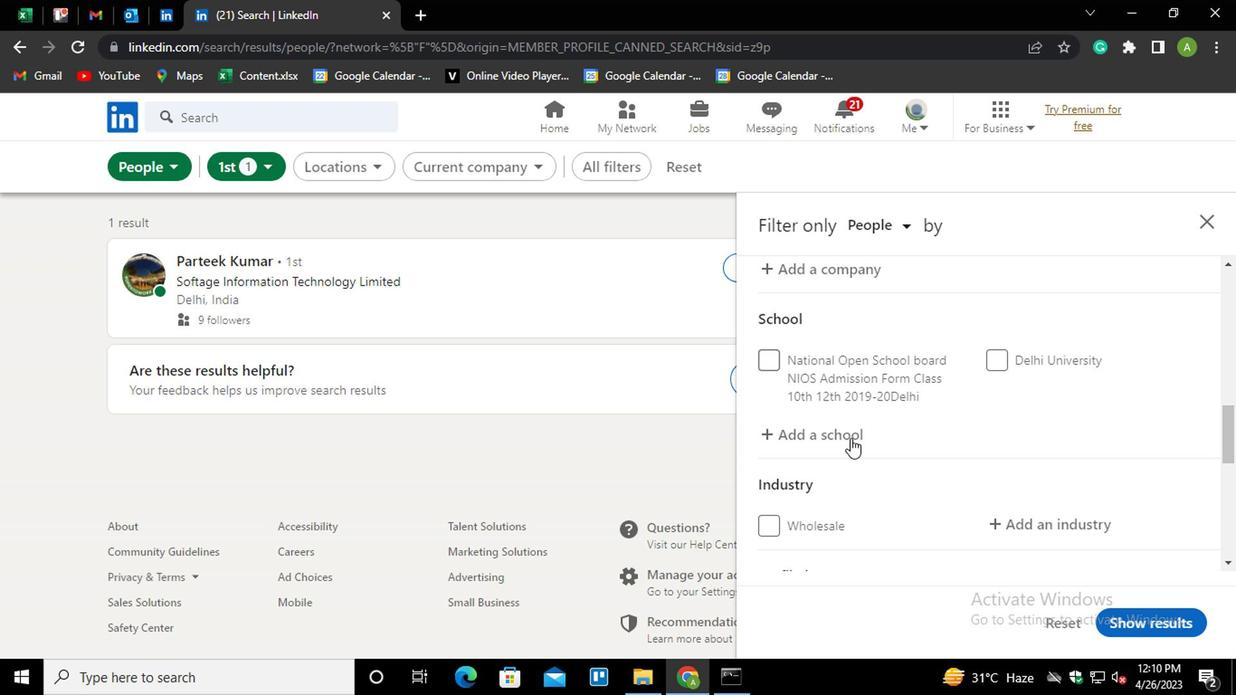 
Action: Mouse pressed left at (825, 437)
Screenshot: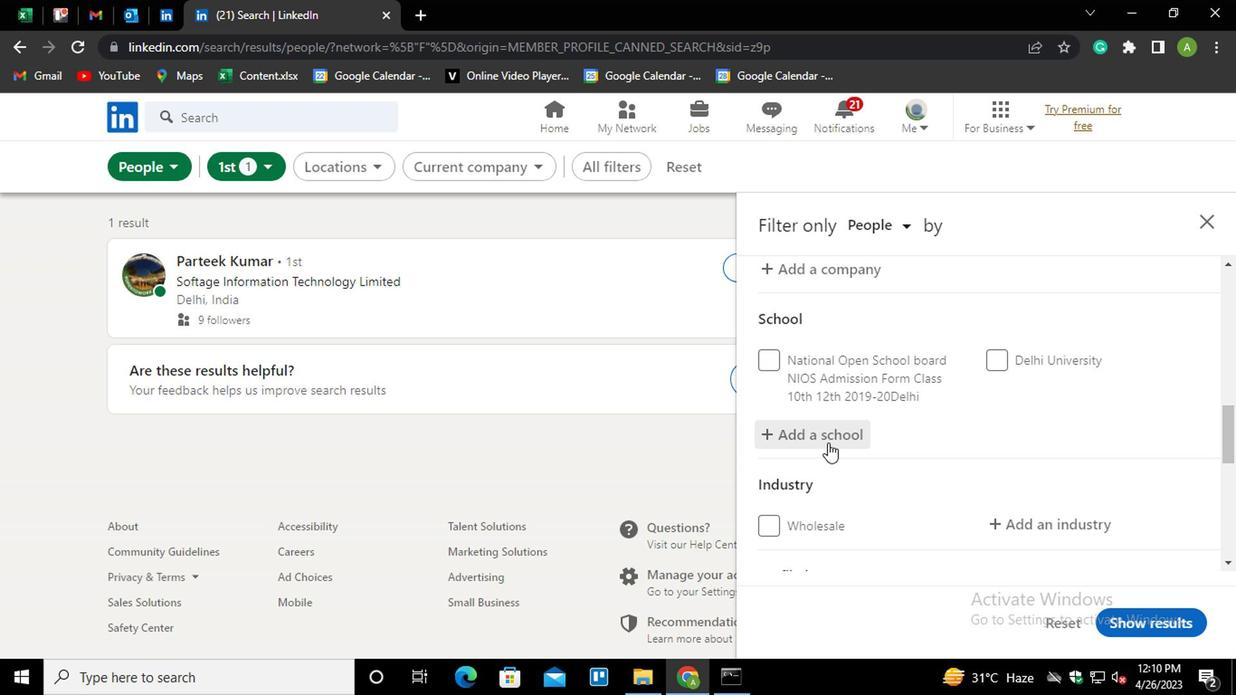 
Action: Mouse moved to (827, 436)
Screenshot: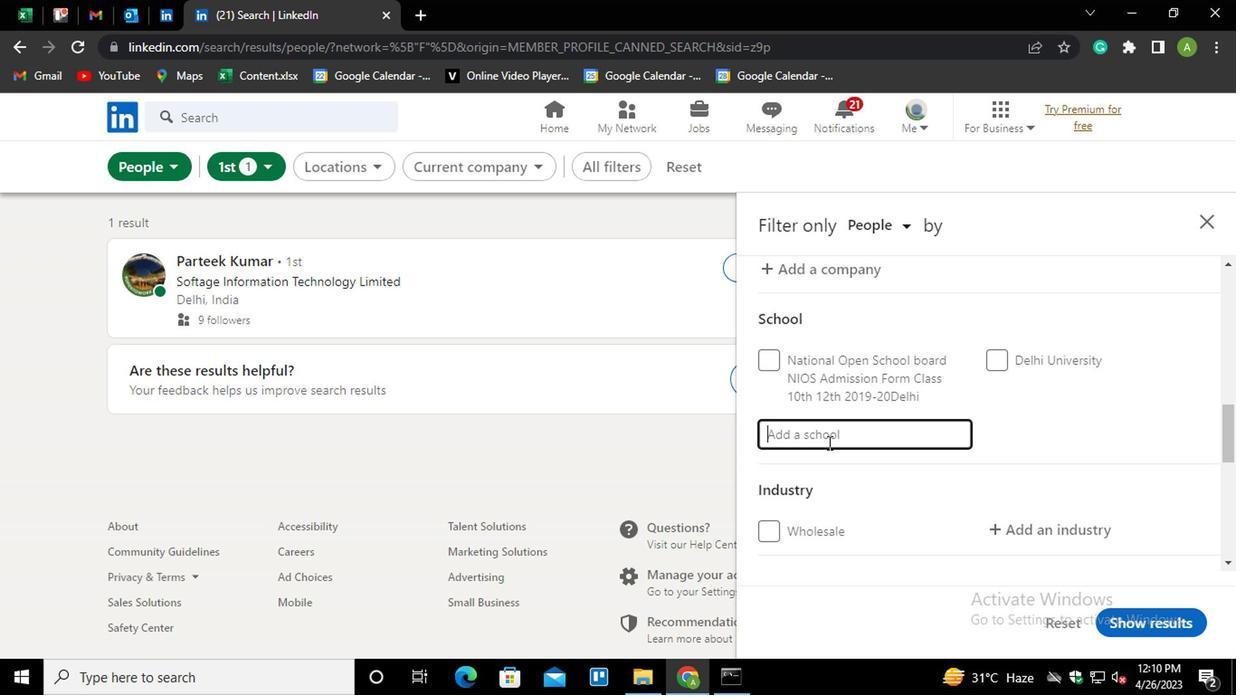 
Action: Mouse scrolled (827, 434) with delta (0, -1)
Screenshot: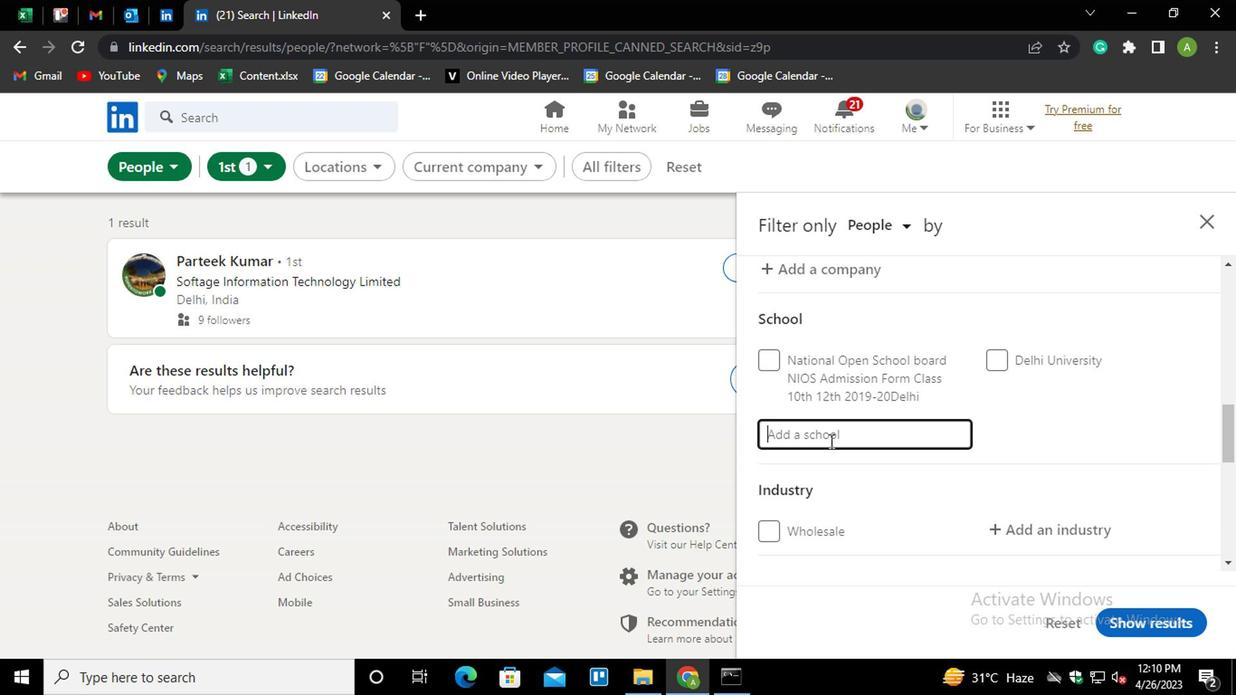 
Action: Mouse moved to (849, 341)
Screenshot: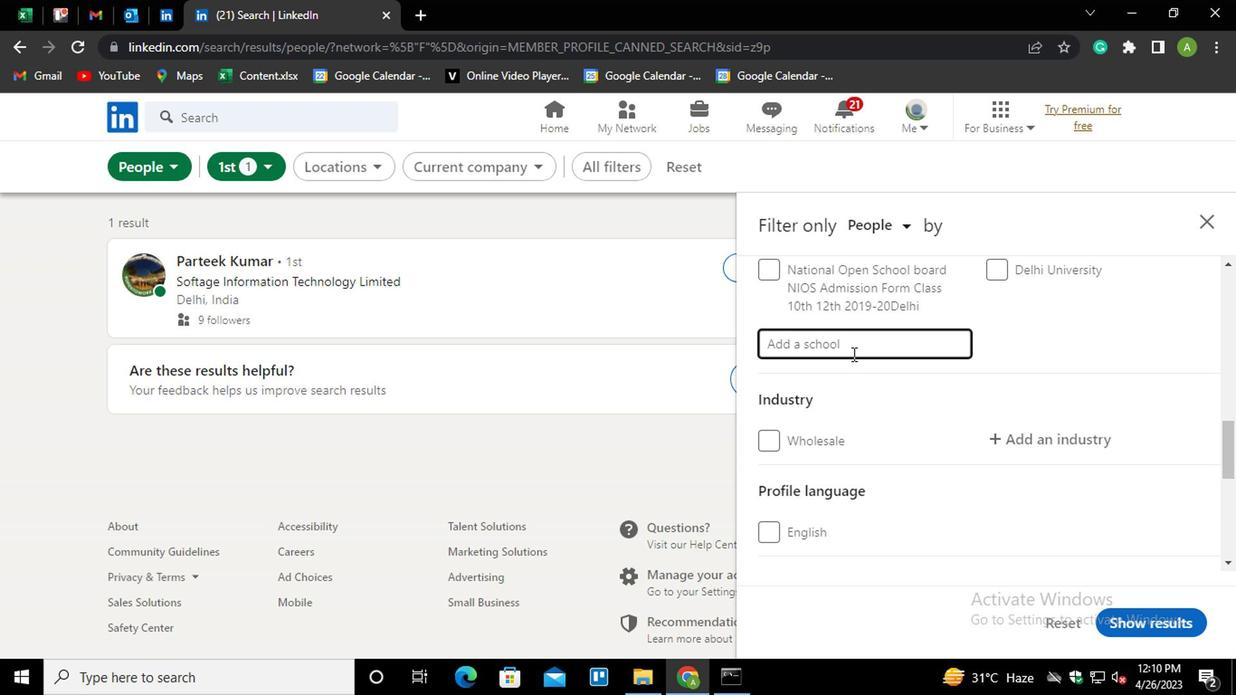 
Action: Mouse pressed left at (849, 341)
Screenshot: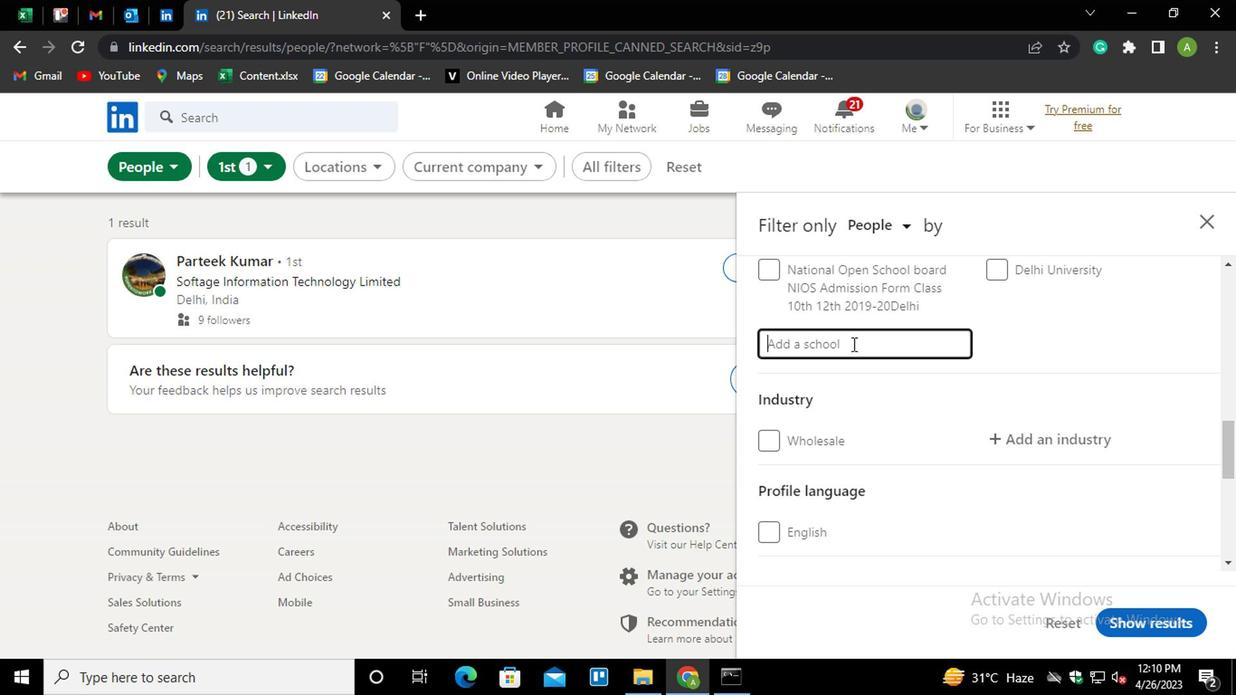 
Action: Key pressed <Key.shift>BRIGHT<Key.space><Key.shift>SCHO<Key.down><Key.down><Key.enter>
Screenshot: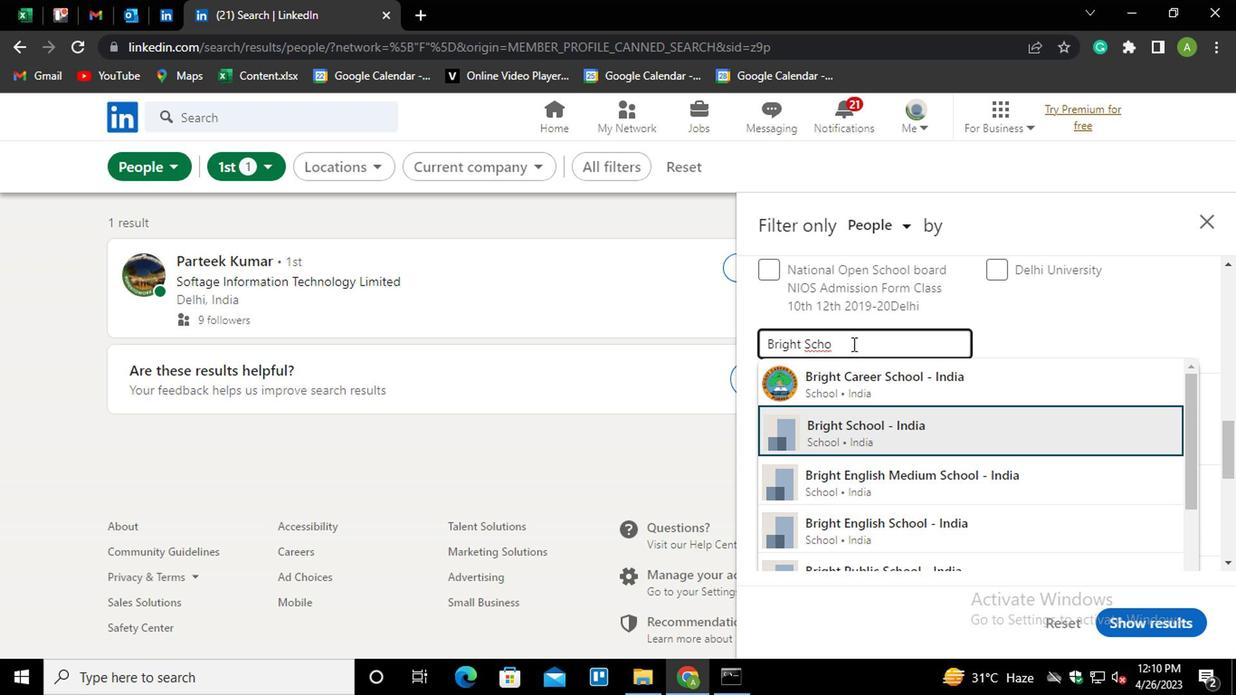 
Action: Mouse moved to (906, 351)
Screenshot: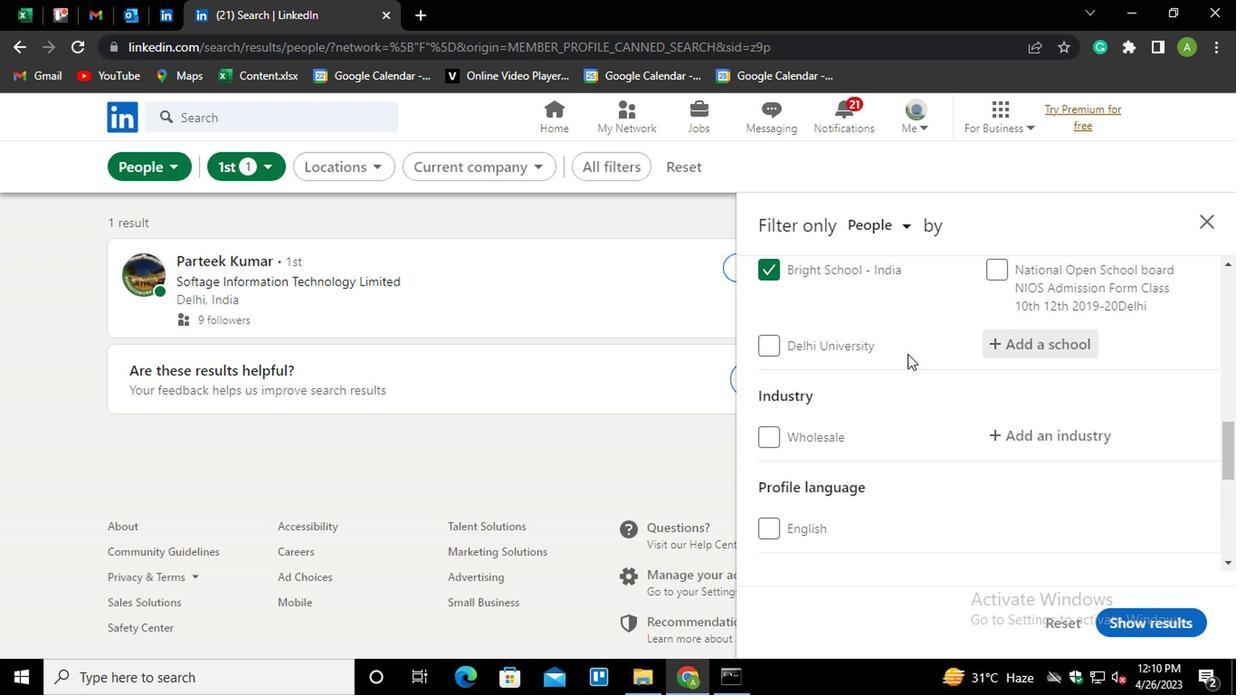 
Action: Mouse scrolled (906, 351) with delta (0, 0)
Screenshot: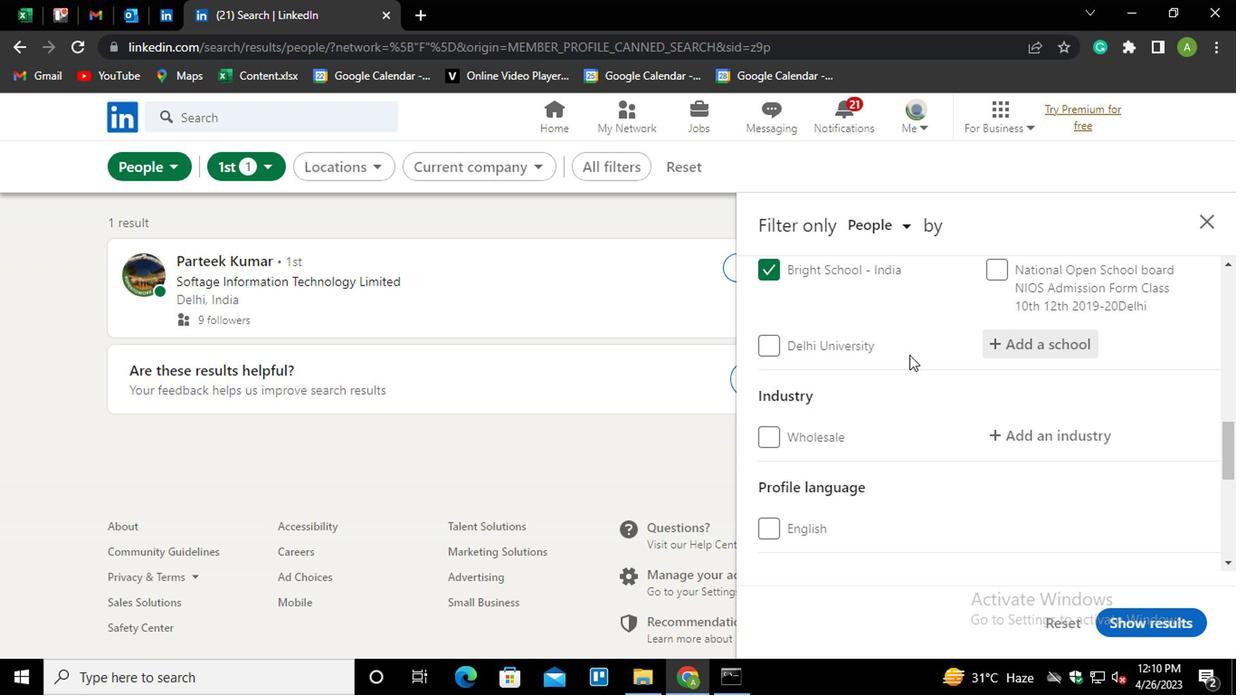 
Action: Mouse moved to (1054, 340)
Screenshot: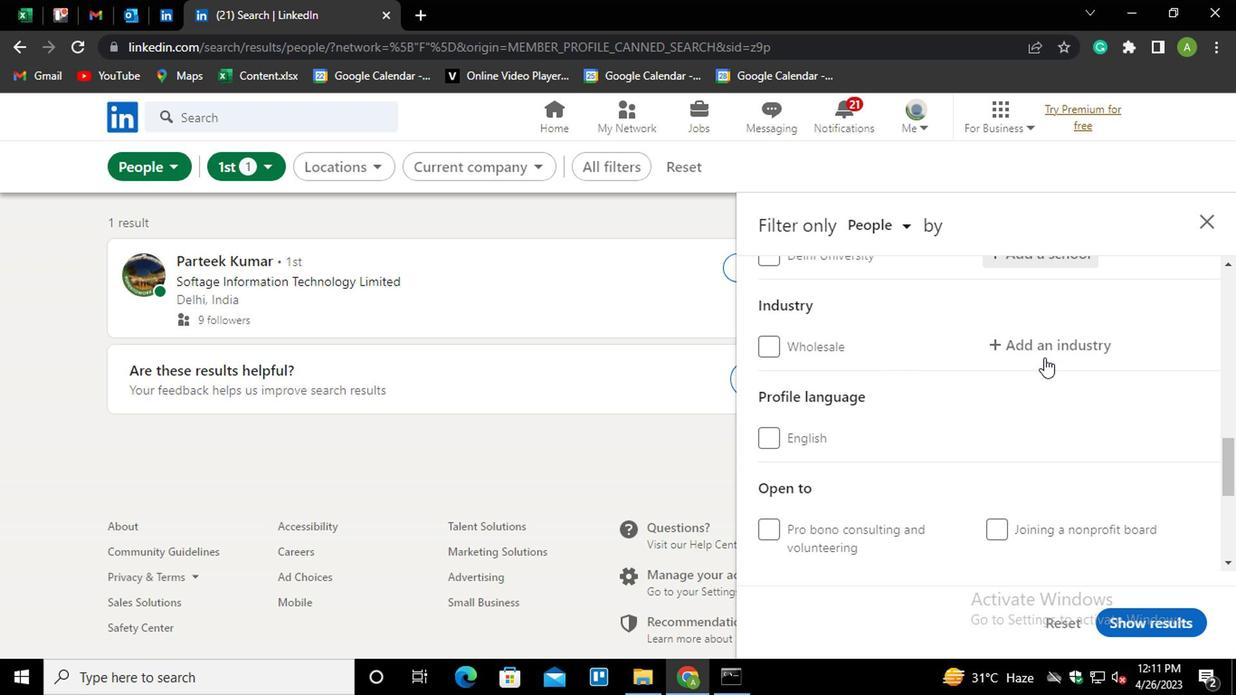
Action: Mouse pressed left at (1054, 340)
Screenshot: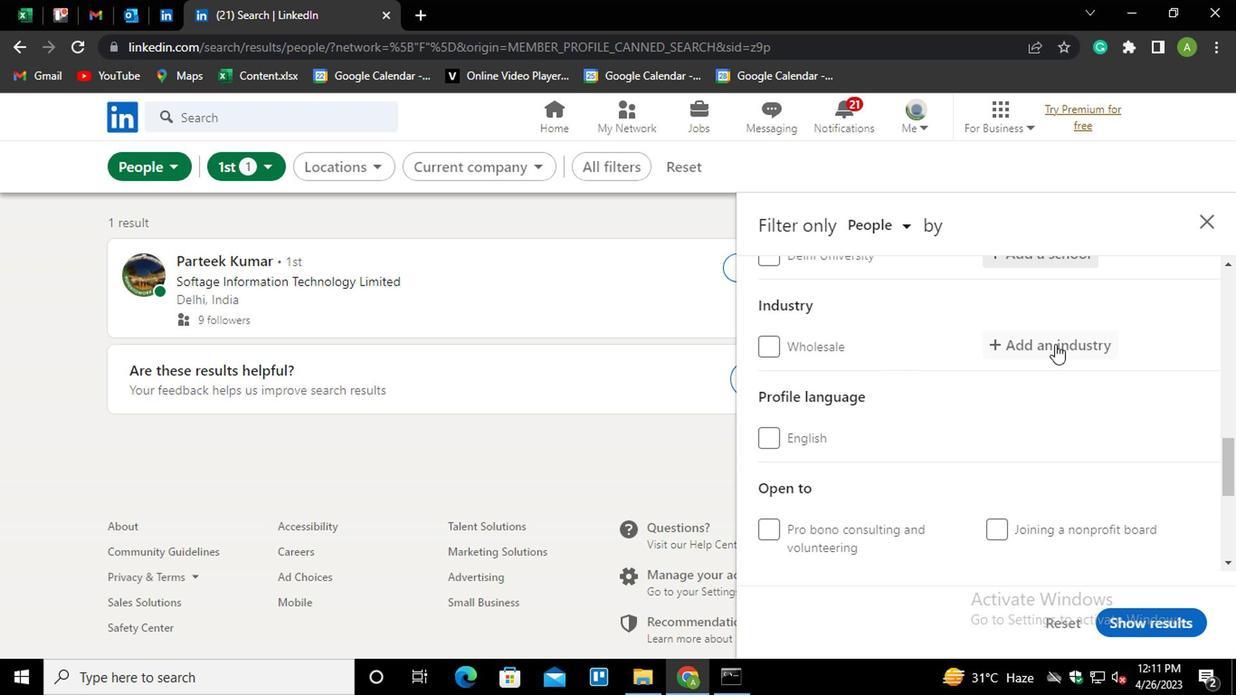 
Action: Mouse pressed left at (1054, 340)
Screenshot: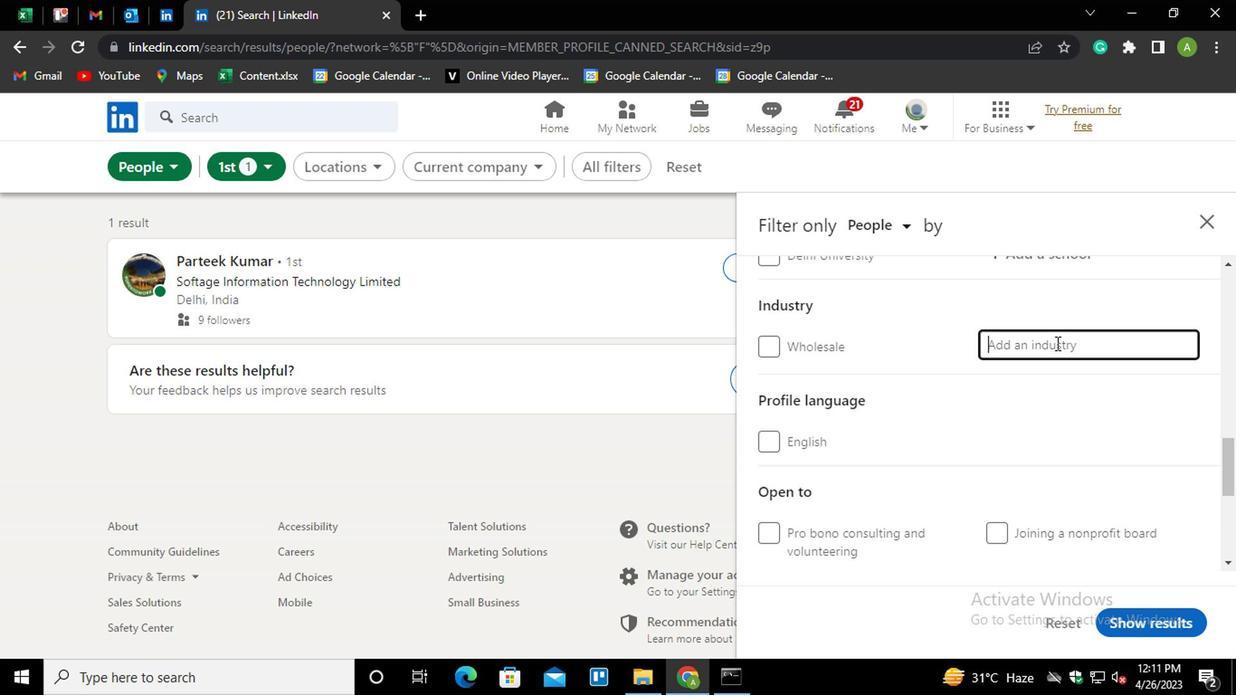 
Action: Key pressed <Key.shift>CHEMICA<Key.down><Key.enter>
Screenshot: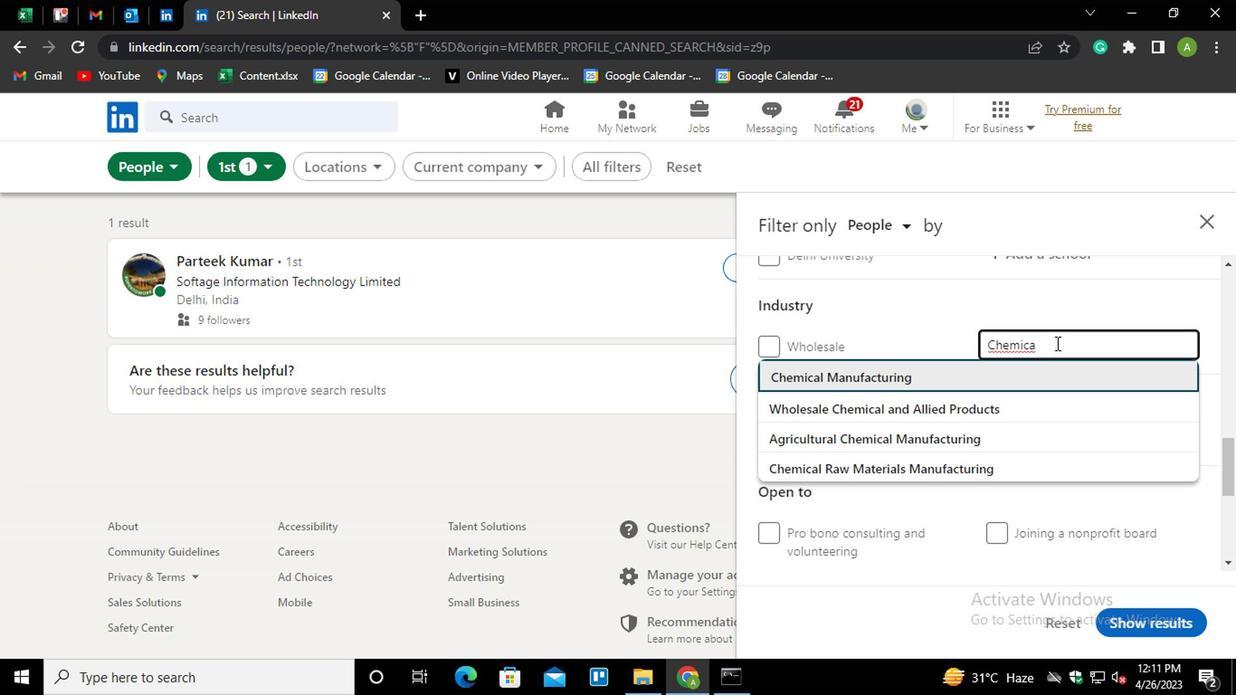 
Action: Mouse moved to (1046, 356)
Screenshot: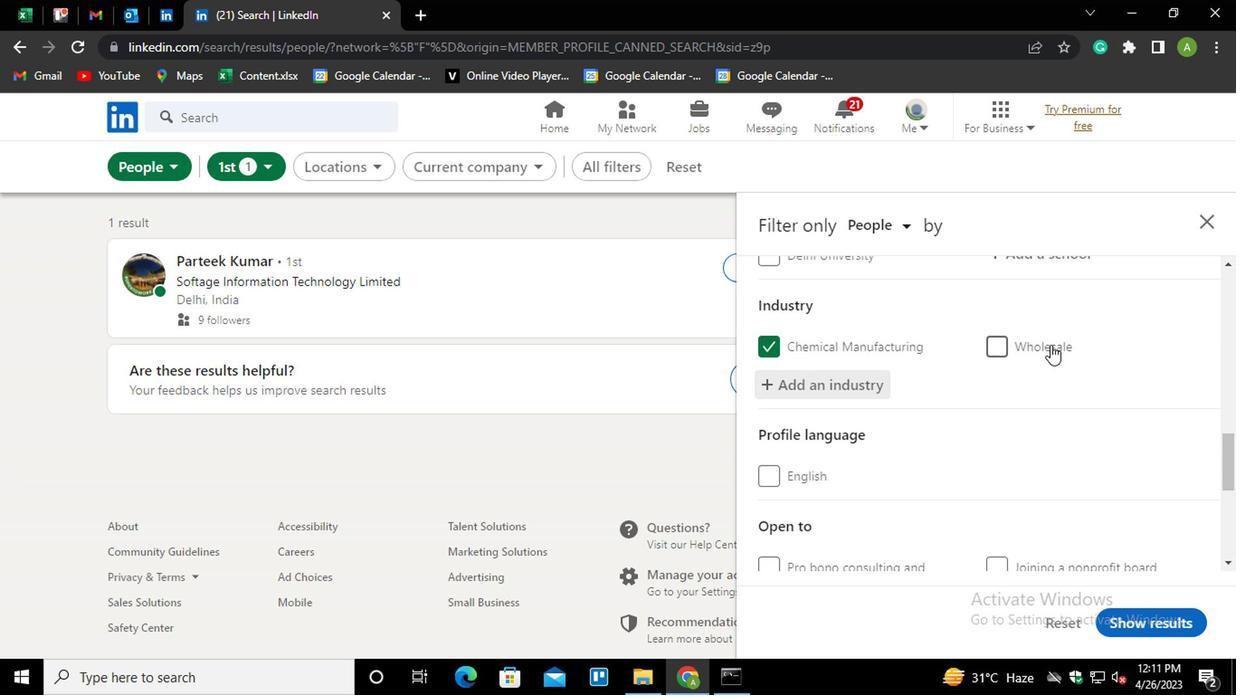 
Action: Mouse scrolled (1046, 355) with delta (0, 0)
Screenshot: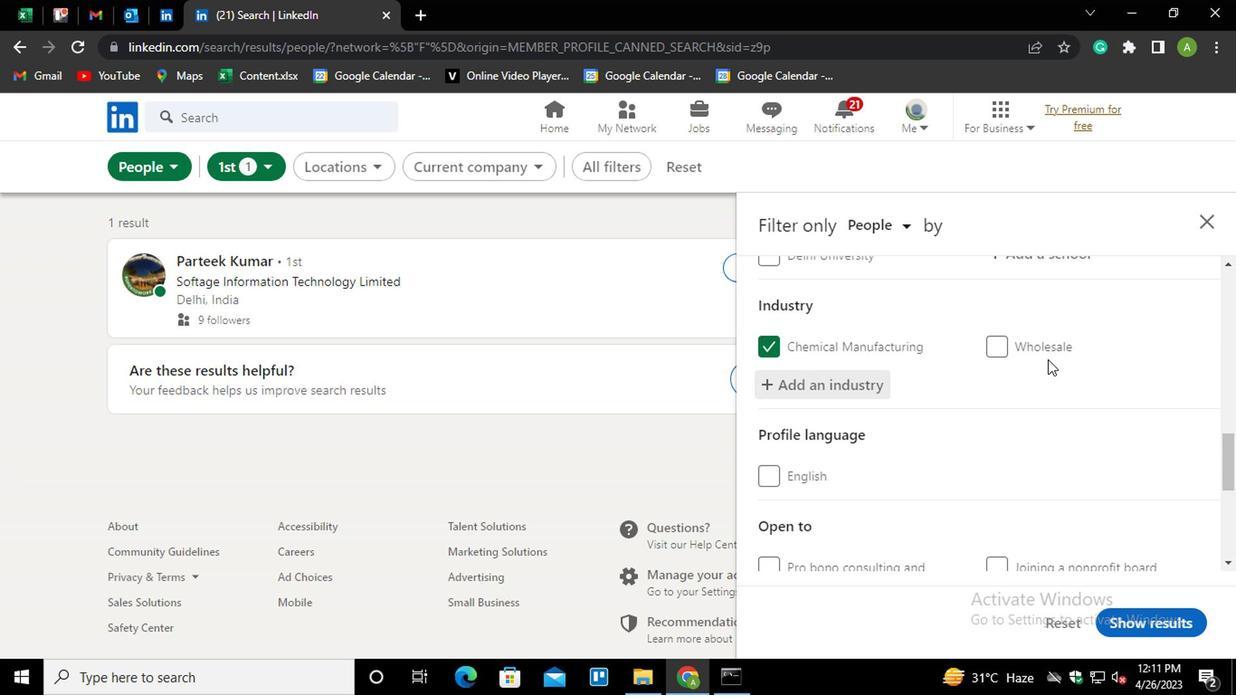 
Action: Mouse scrolled (1046, 355) with delta (0, 0)
Screenshot: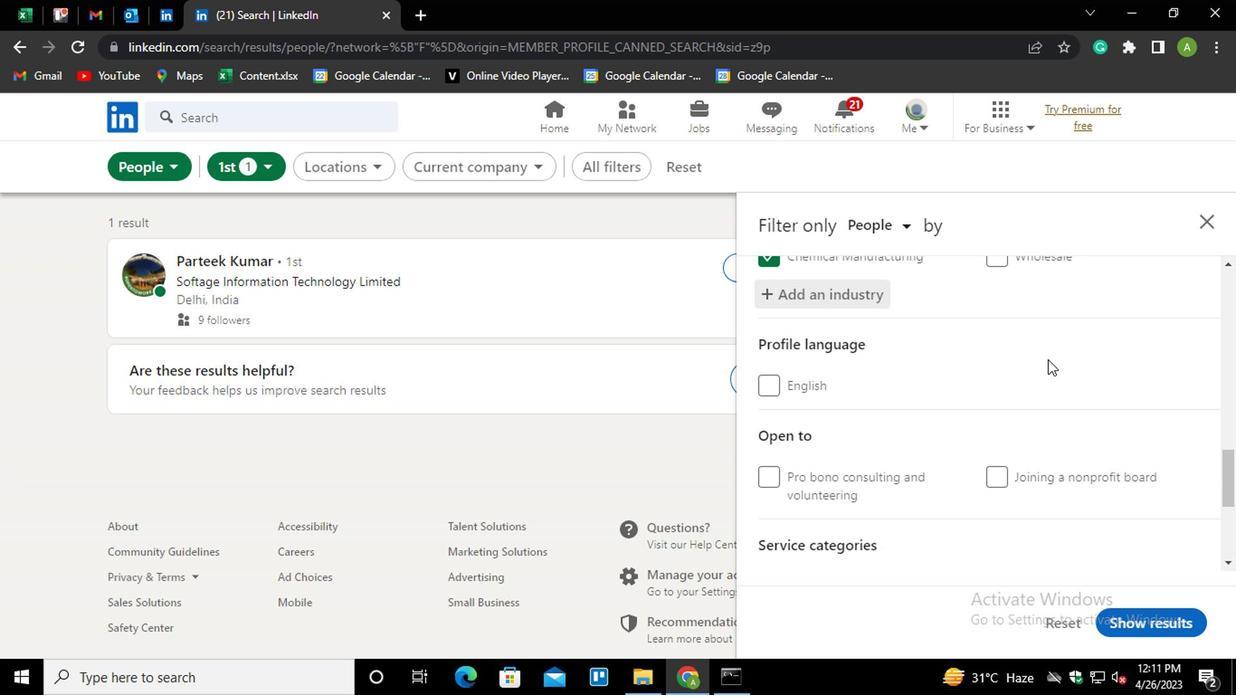 
Action: Mouse moved to (1044, 359)
Screenshot: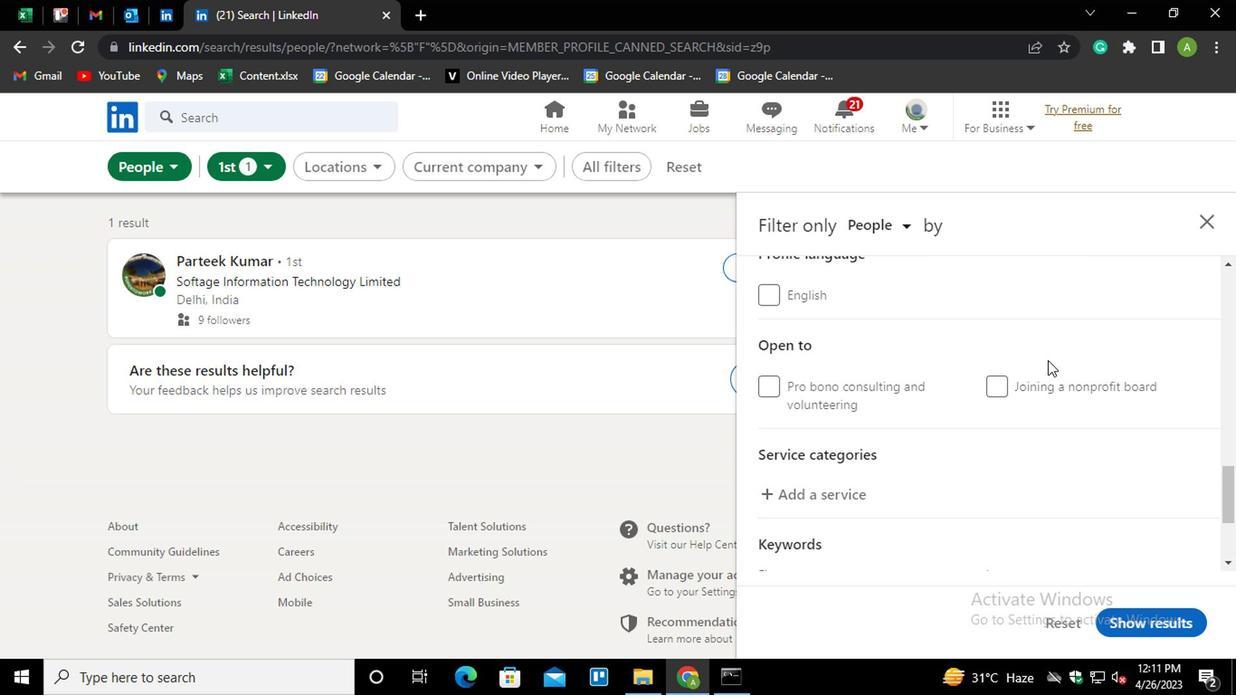 
Action: Mouse scrolled (1044, 358) with delta (0, 0)
Screenshot: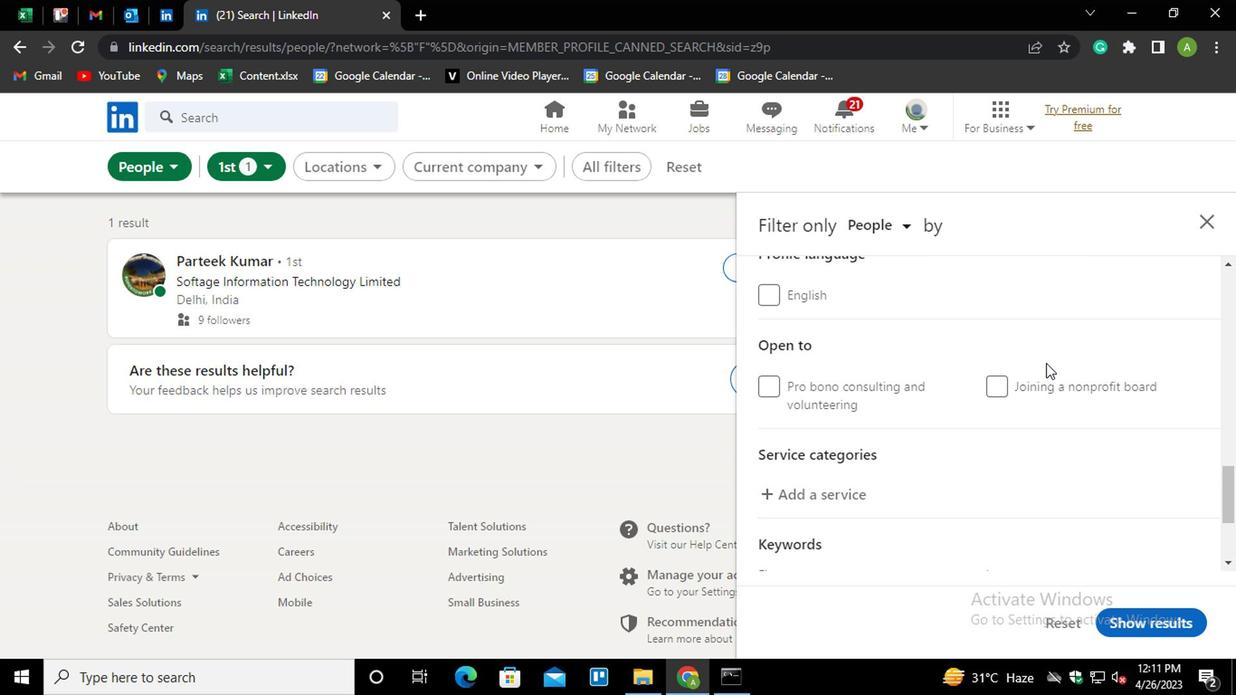 
Action: Mouse moved to (1013, 374)
Screenshot: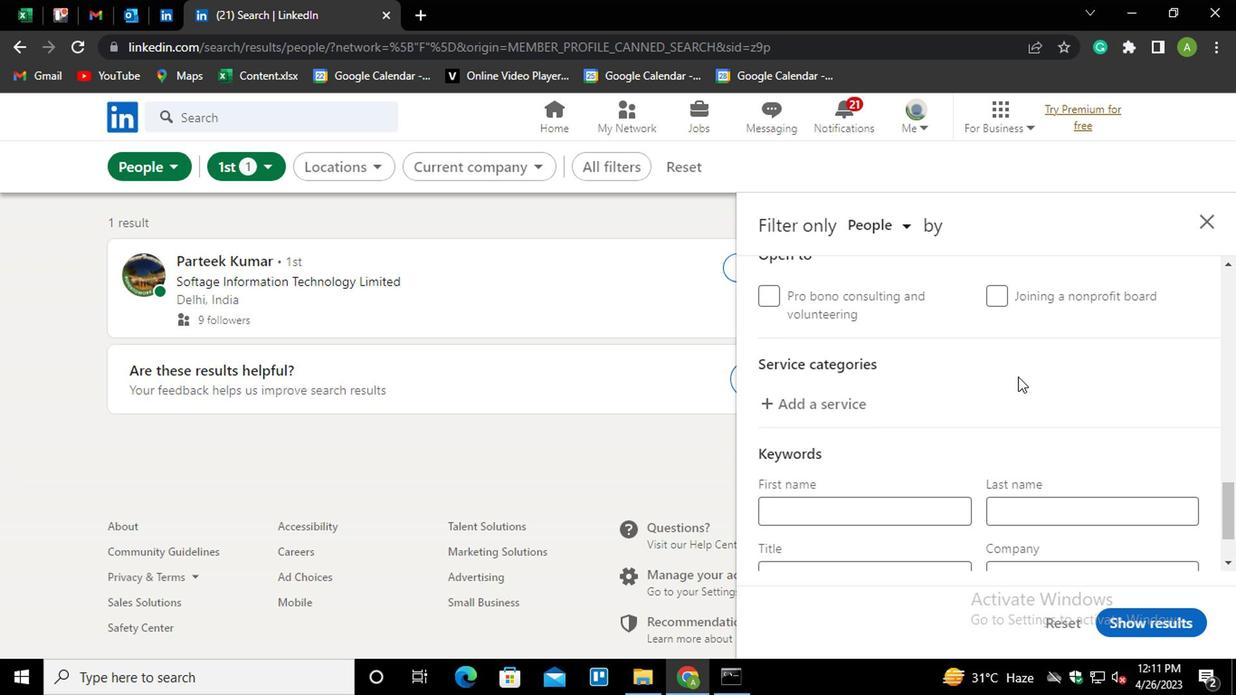 
Action: Mouse scrolled (1013, 375) with delta (0, 0)
Screenshot: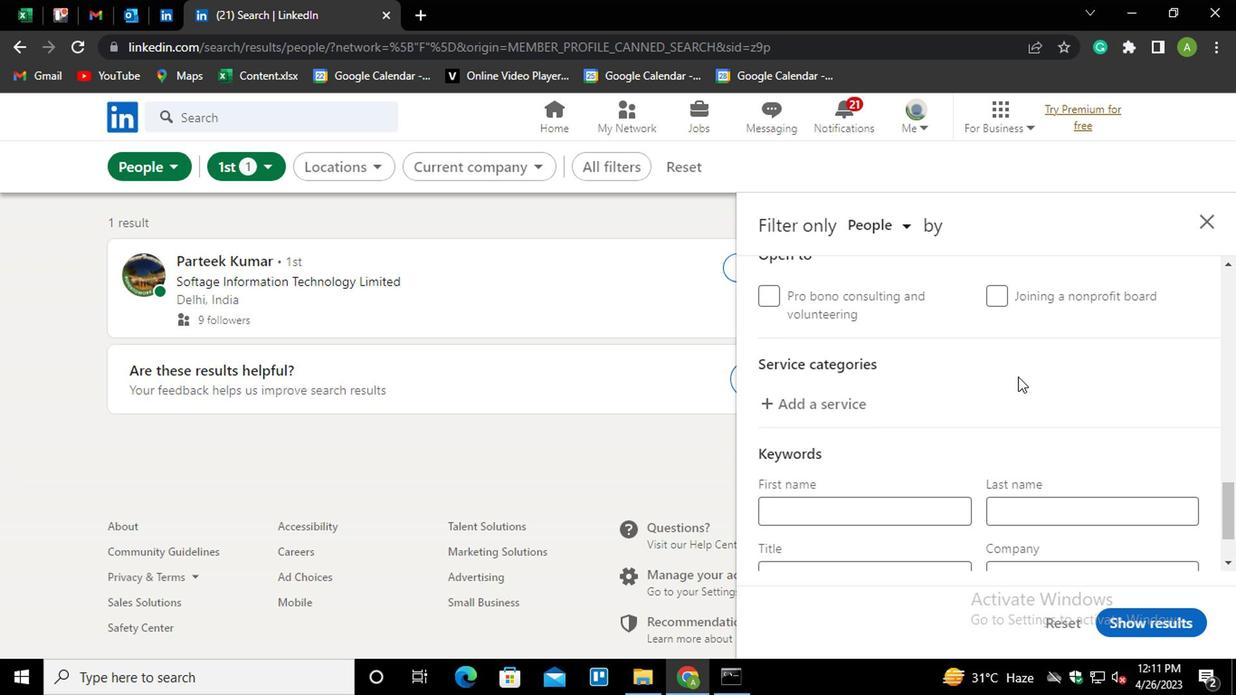 
Action: Mouse moved to (772, 289)
Screenshot: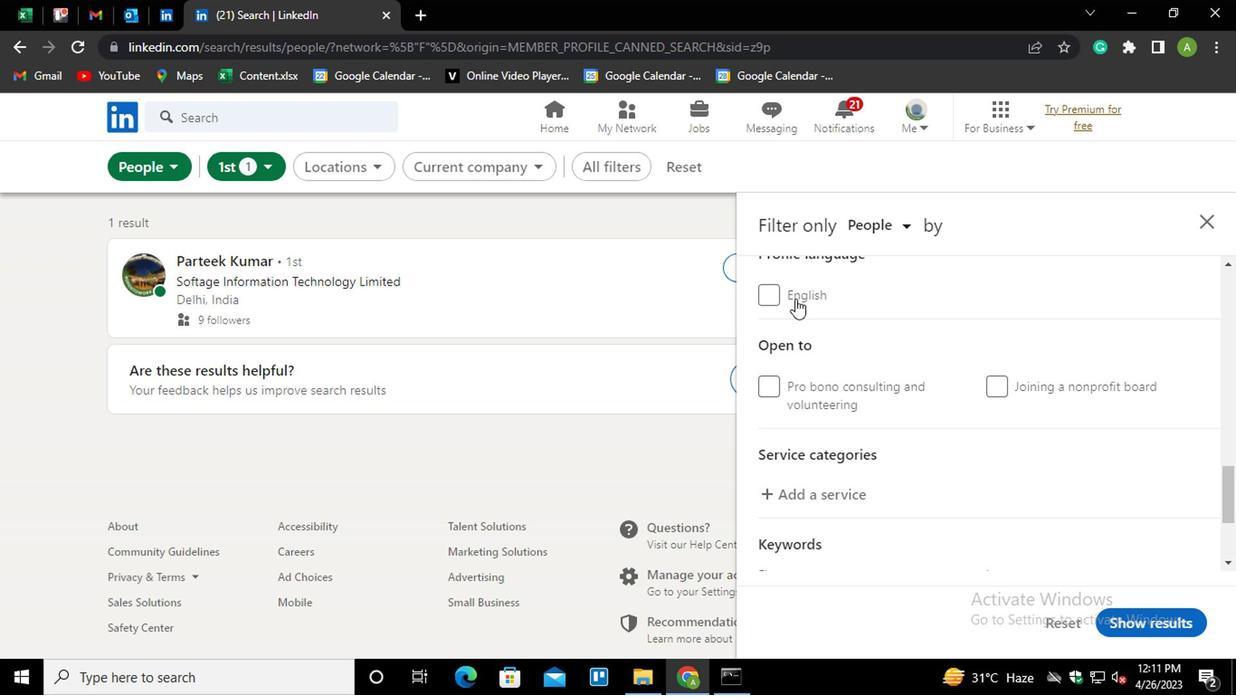 
Action: Mouse pressed left at (772, 289)
Screenshot: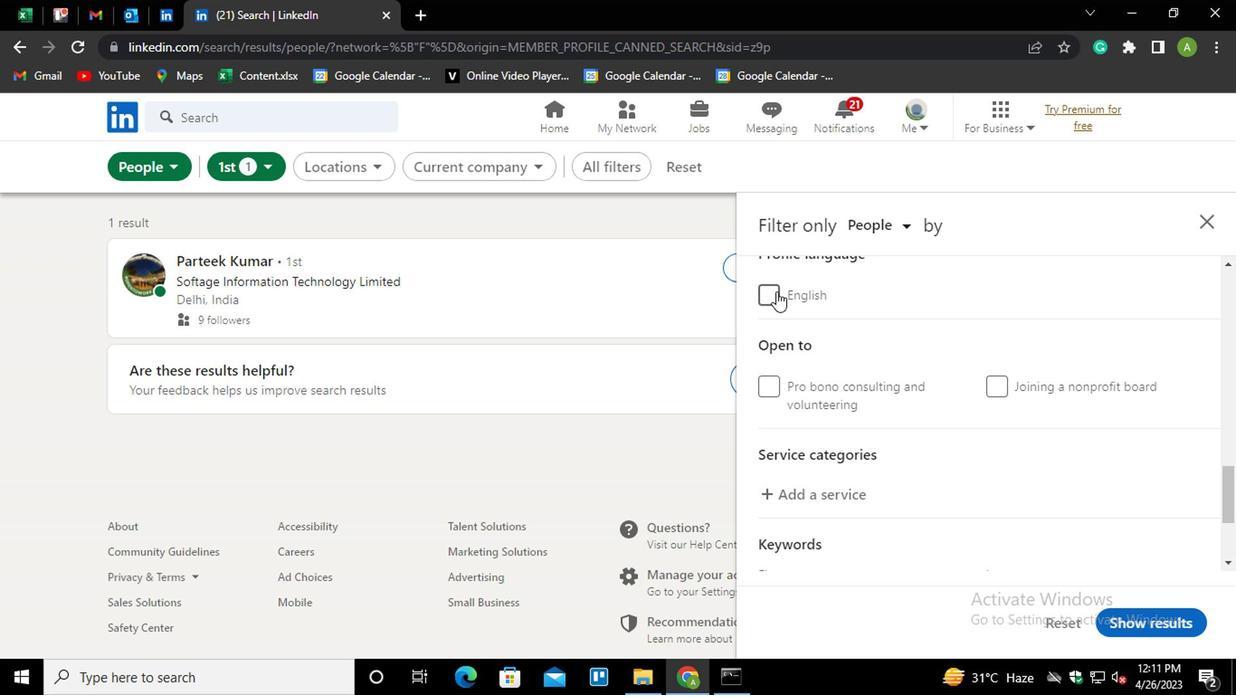 
Action: Mouse moved to (825, 490)
Screenshot: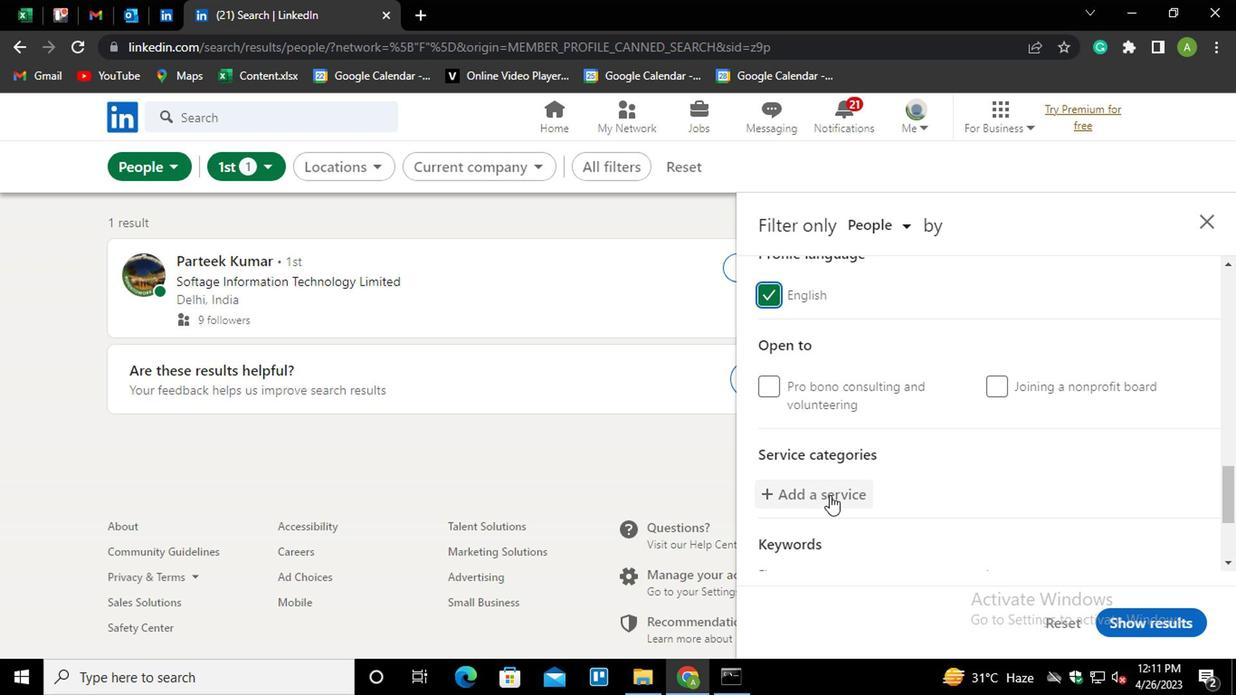 
Action: Mouse pressed left at (825, 490)
Screenshot: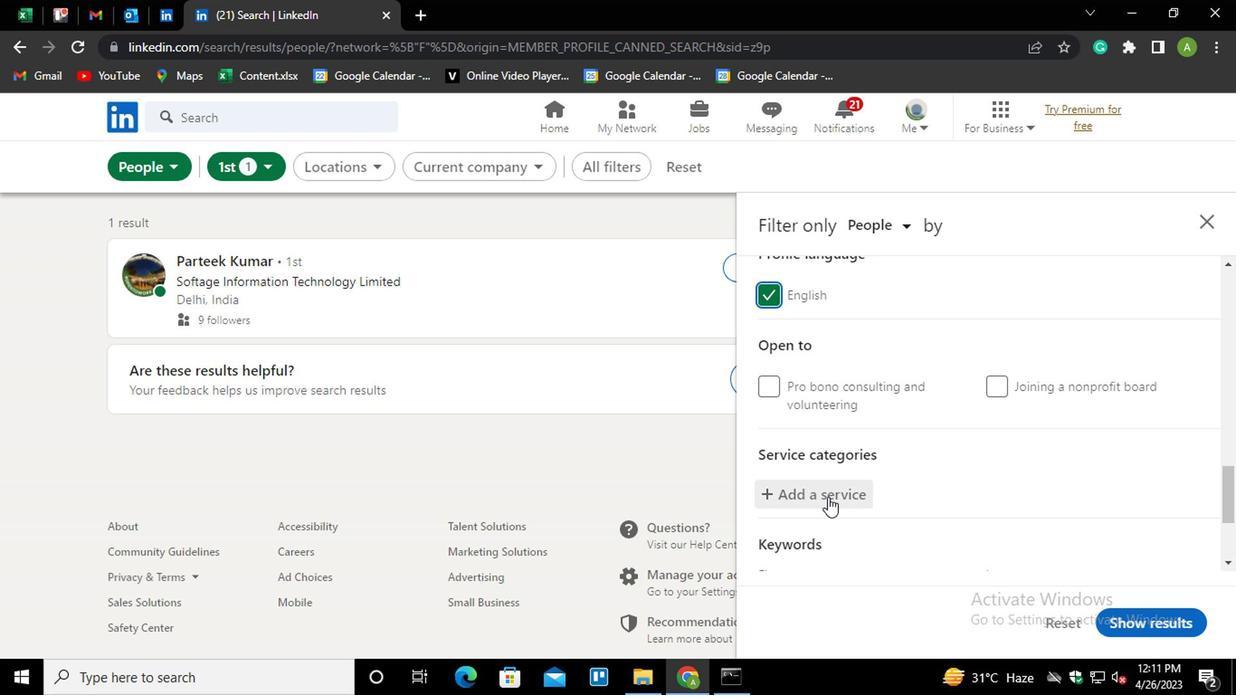 
Action: Mouse moved to (832, 488)
Screenshot: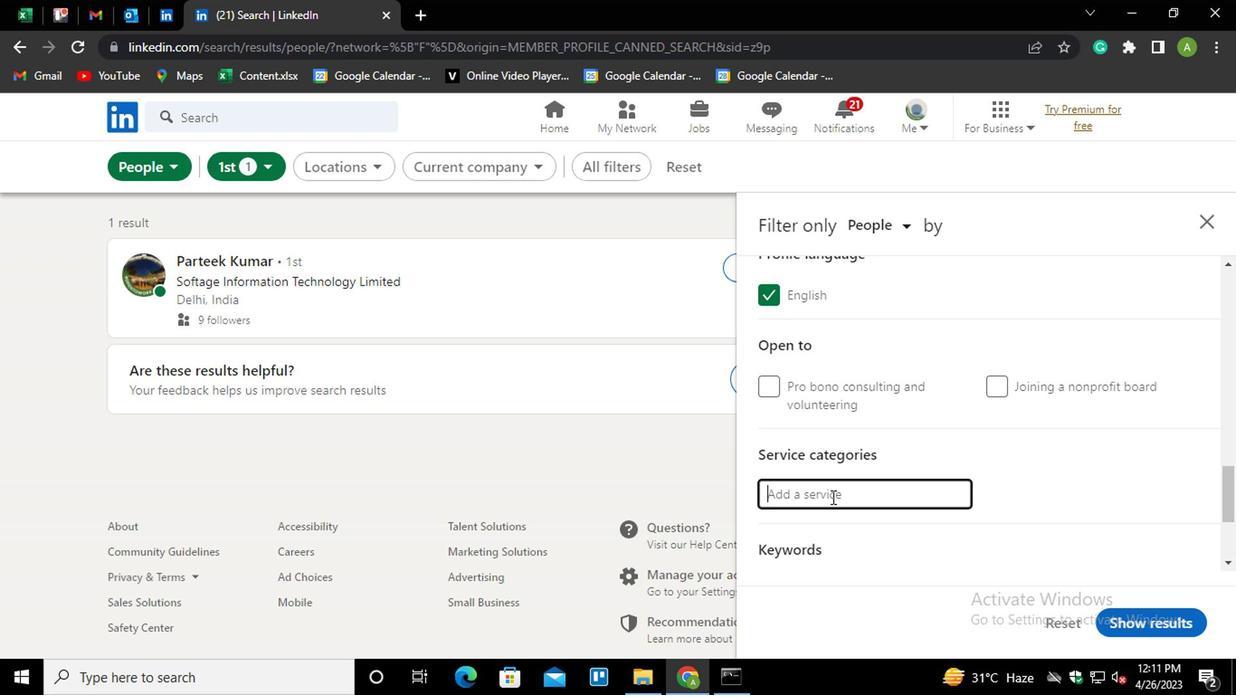 
Action: Mouse pressed left at (832, 488)
Screenshot: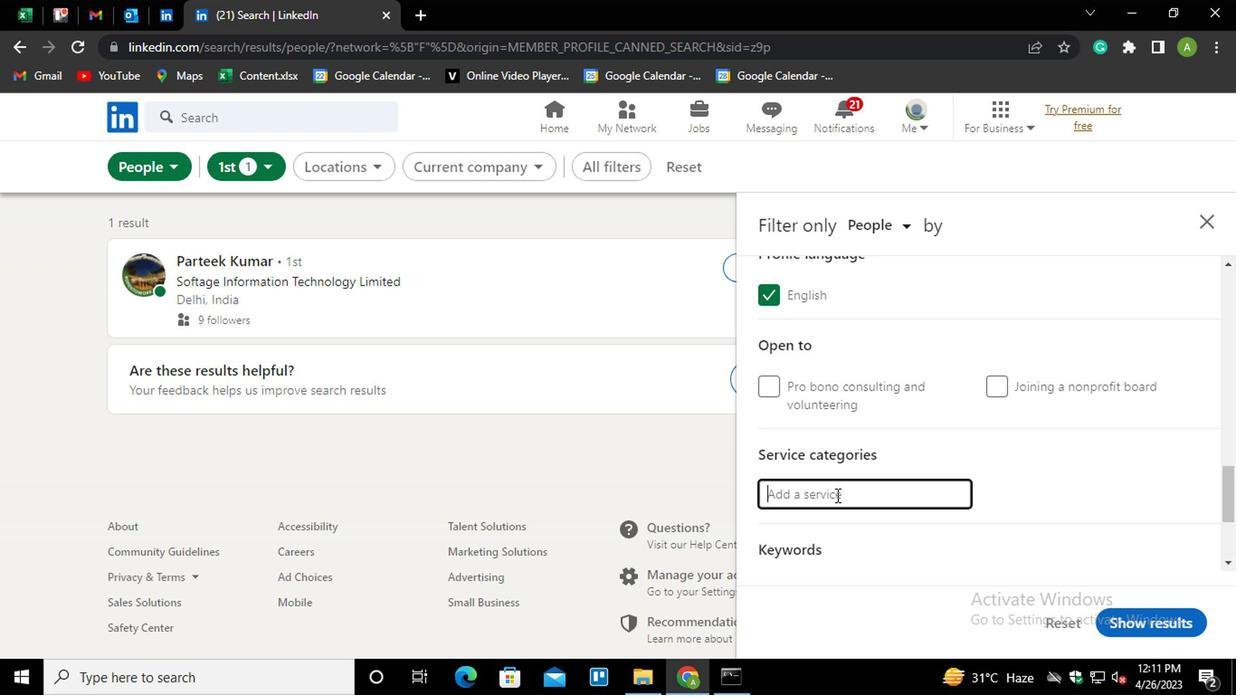 
Action: Mouse moved to (832, 486)
Screenshot: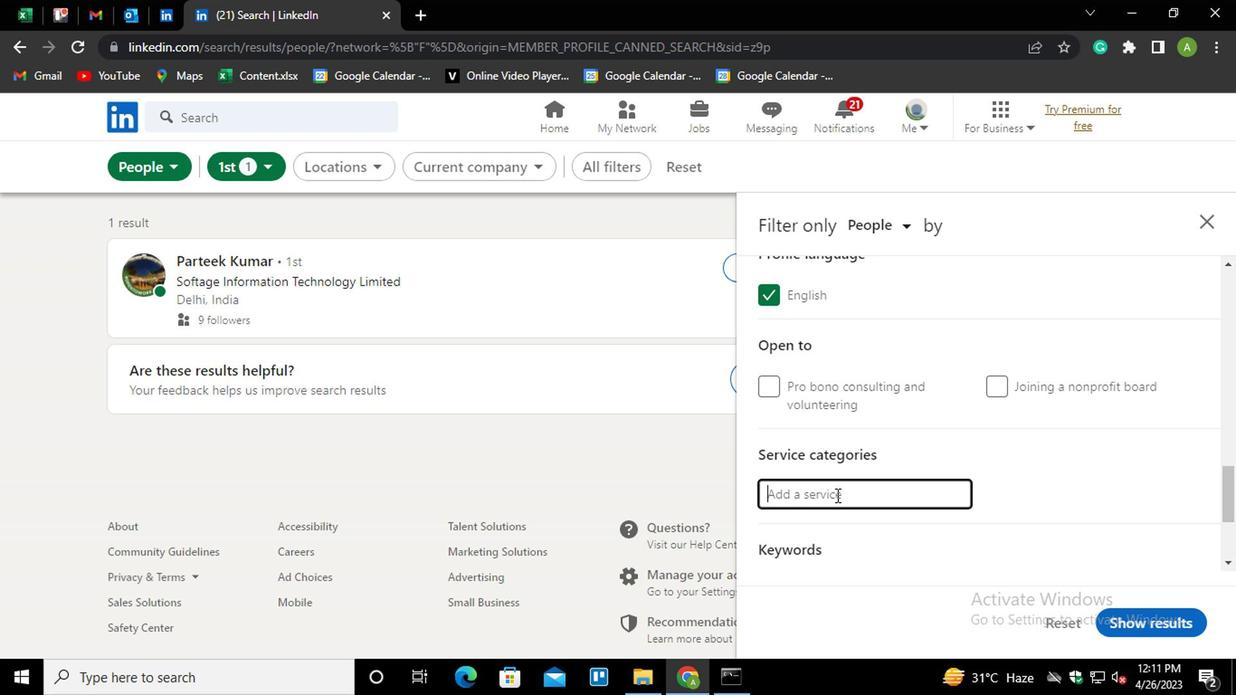 
Action: Mouse scrolled (832, 485) with delta (0, 0)
Screenshot: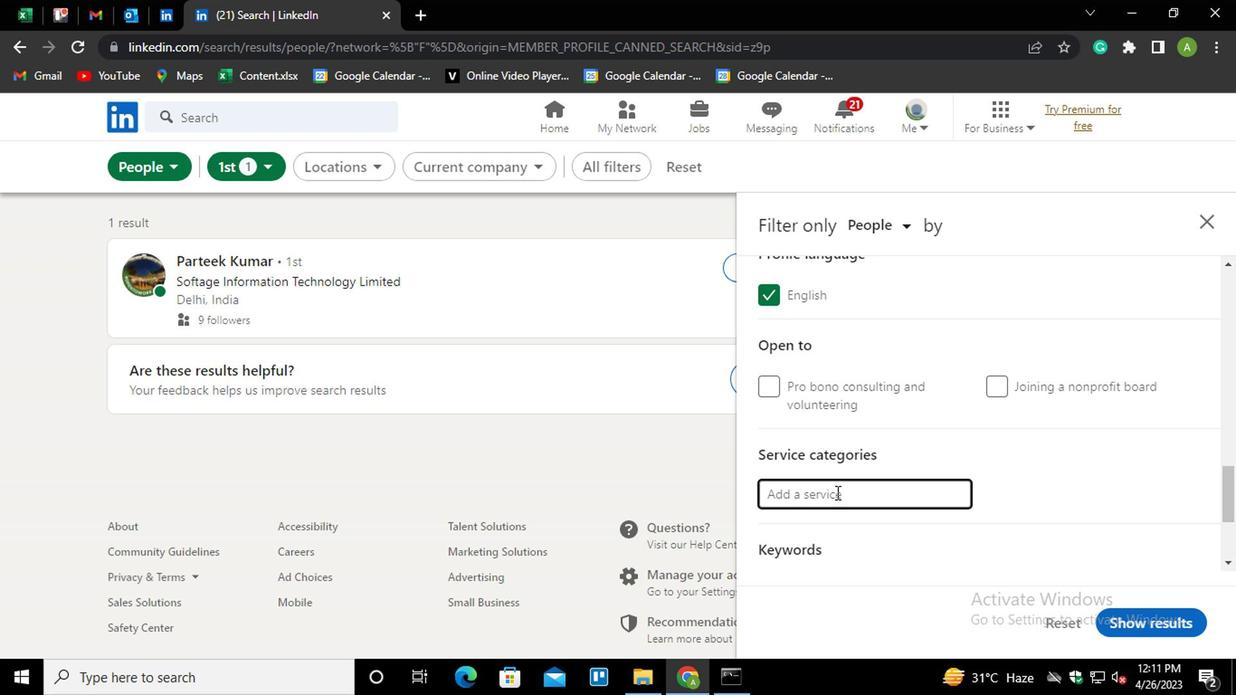 
Action: Key pressed <Key.shift_r>MANAGE<Key.down><Key.down><Key.down><Key.down><Key.enter>
Screenshot: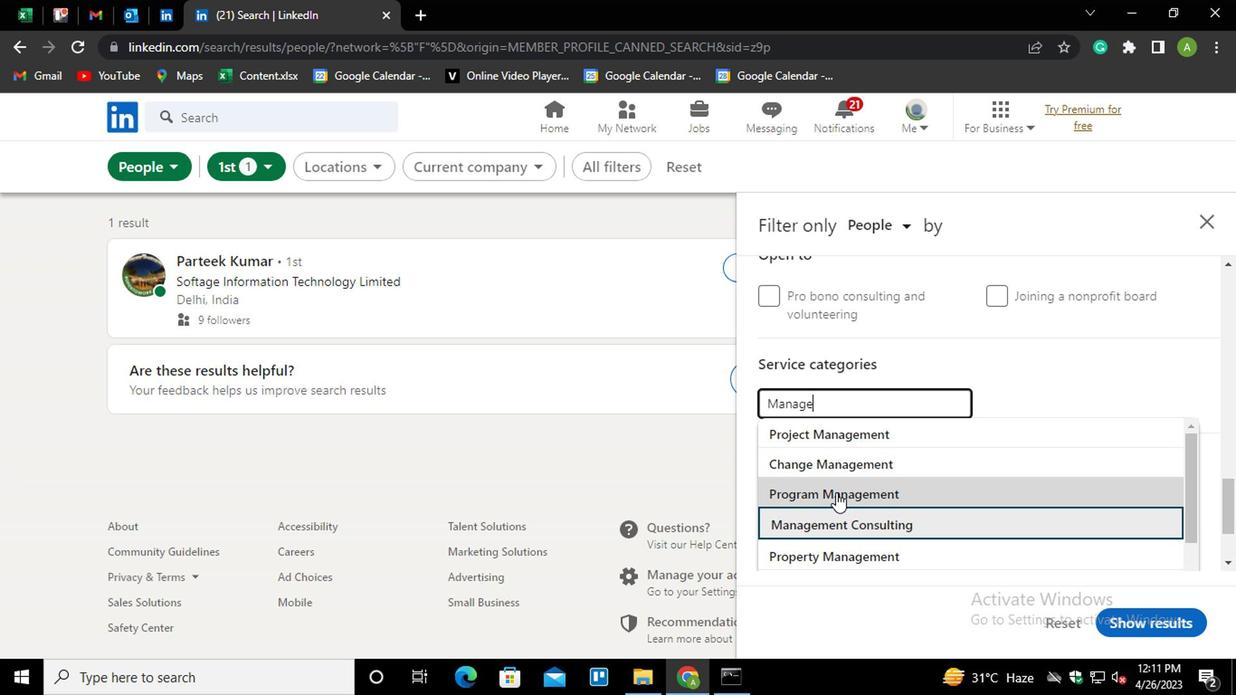 
Action: Mouse scrolled (832, 485) with delta (0, 0)
Screenshot: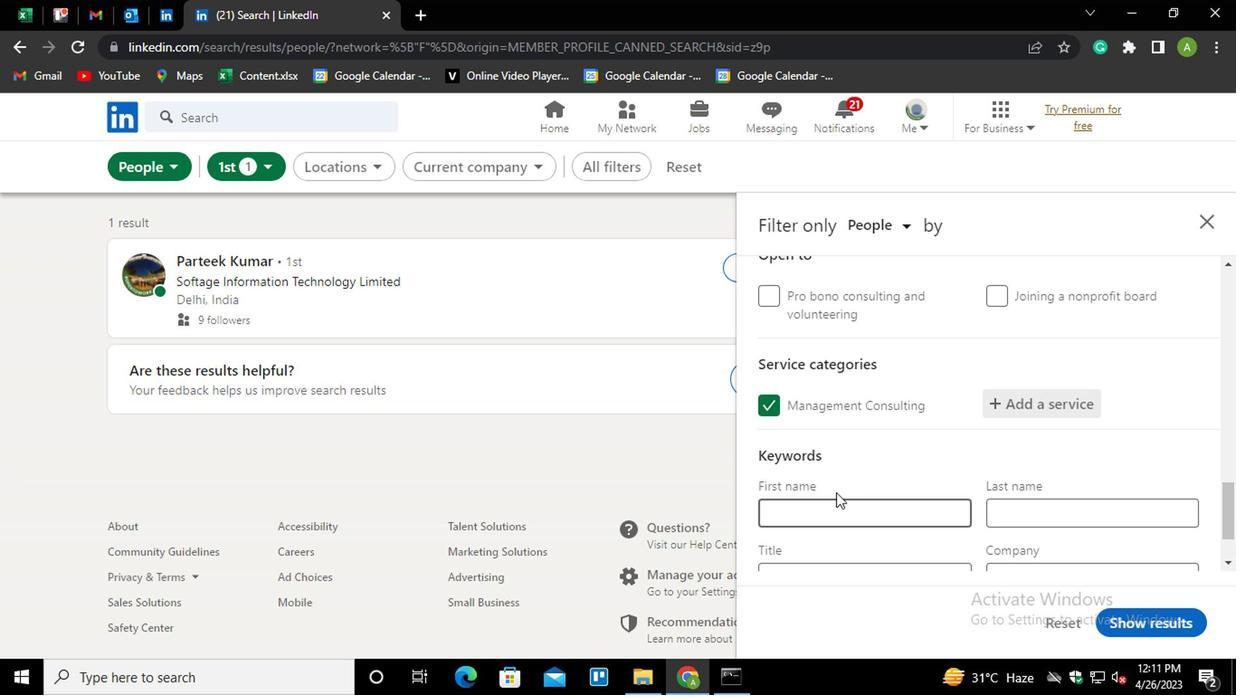 
Action: Mouse scrolled (832, 485) with delta (0, 0)
Screenshot: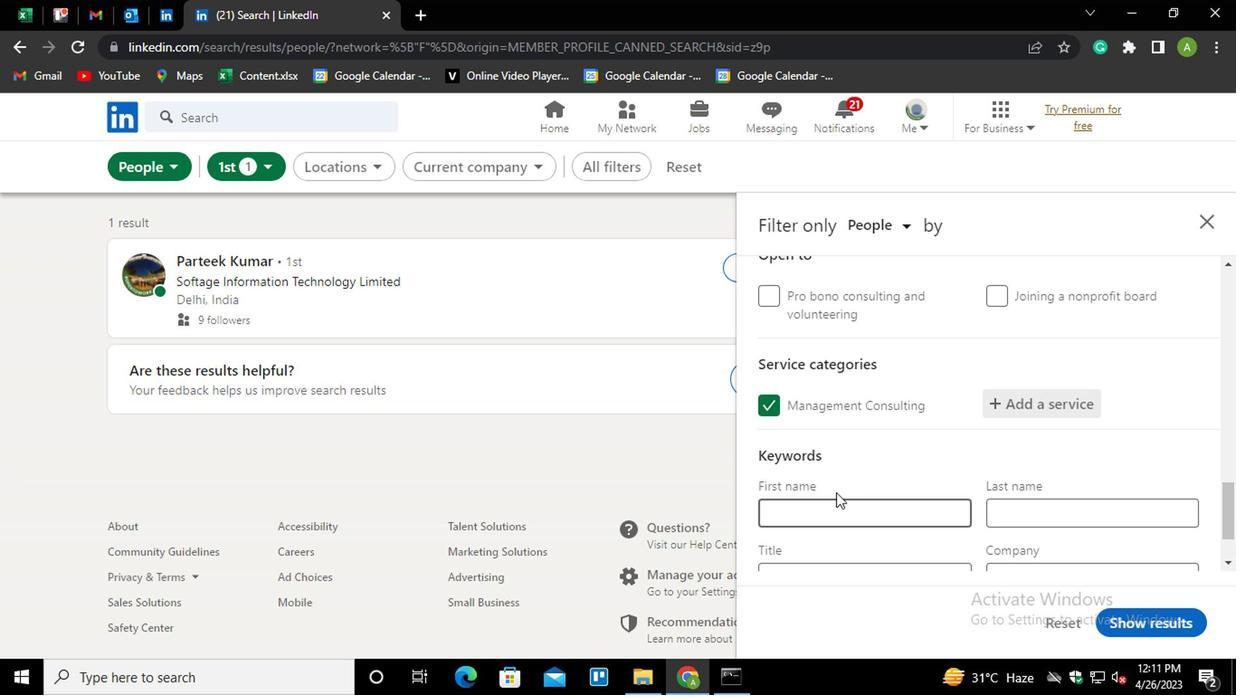 
Action: Mouse scrolled (832, 485) with delta (0, 0)
Screenshot: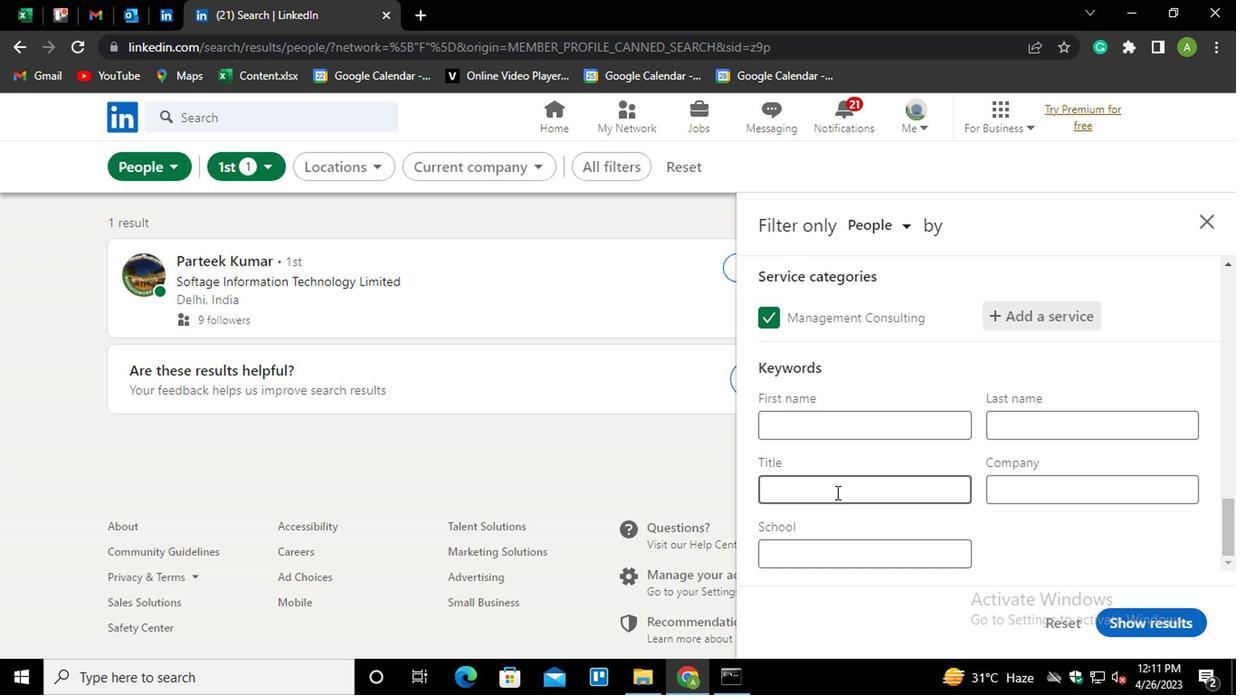 
Action: Mouse moved to (846, 495)
Screenshot: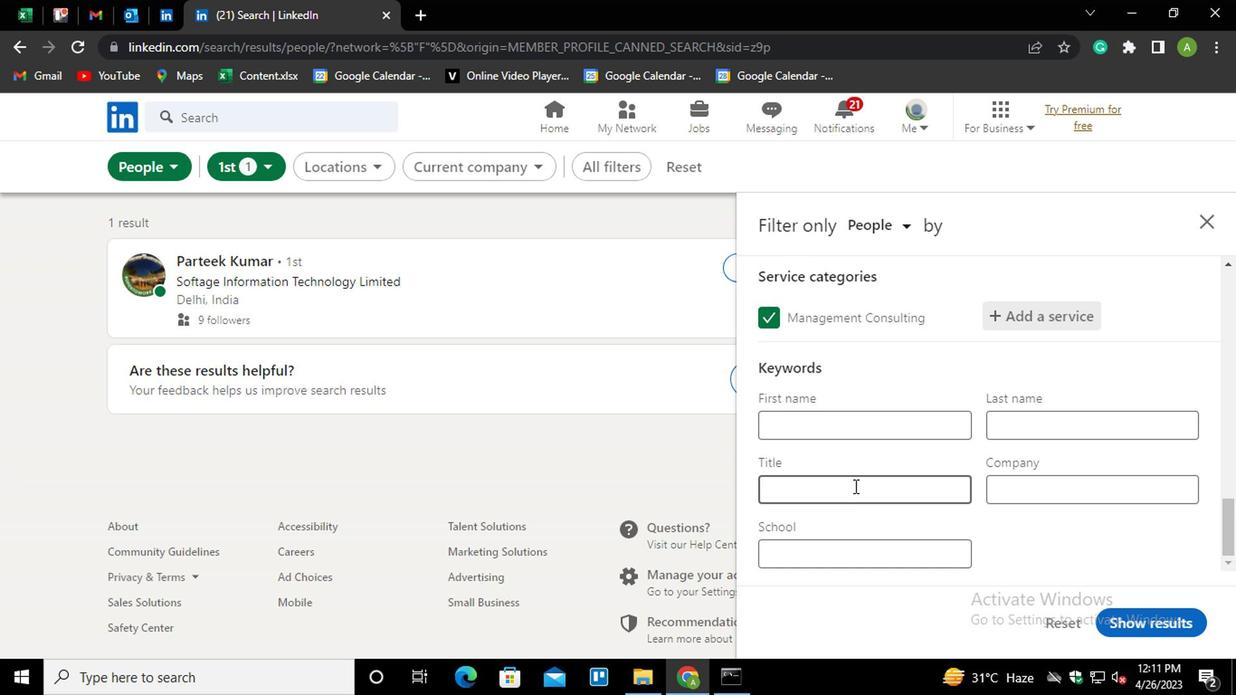 
Action: Mouse pressed left at (846, 495)
Screenshot: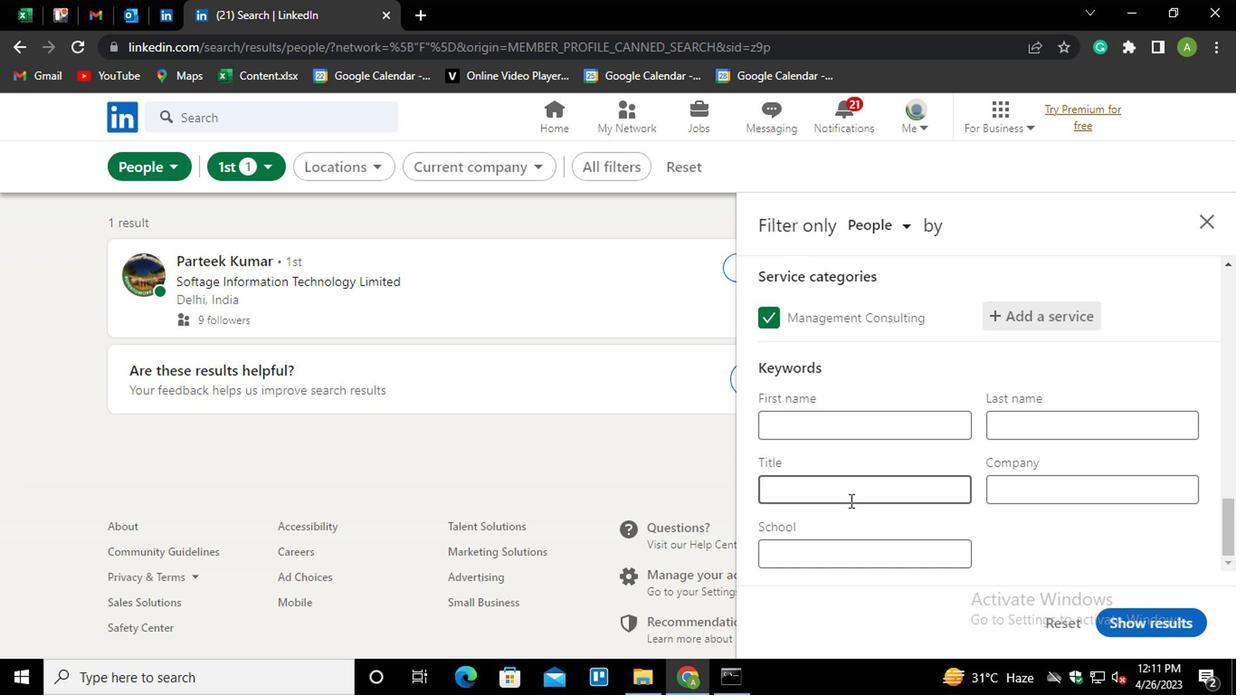 
Action: Mouse moved to (846, 494)
Screenshot: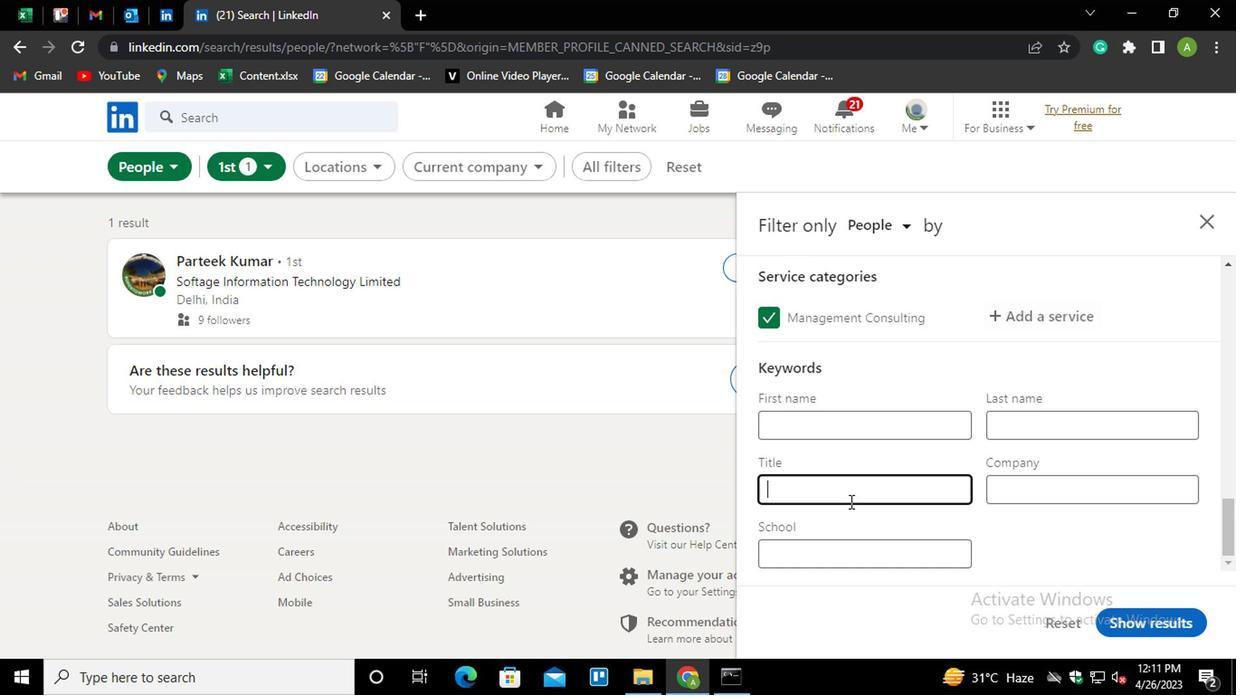
Action: Key pressed <Key.shift><Key.shift><Key.shift><Key.shift><Key.shift>CONCIERGE
Screenshot: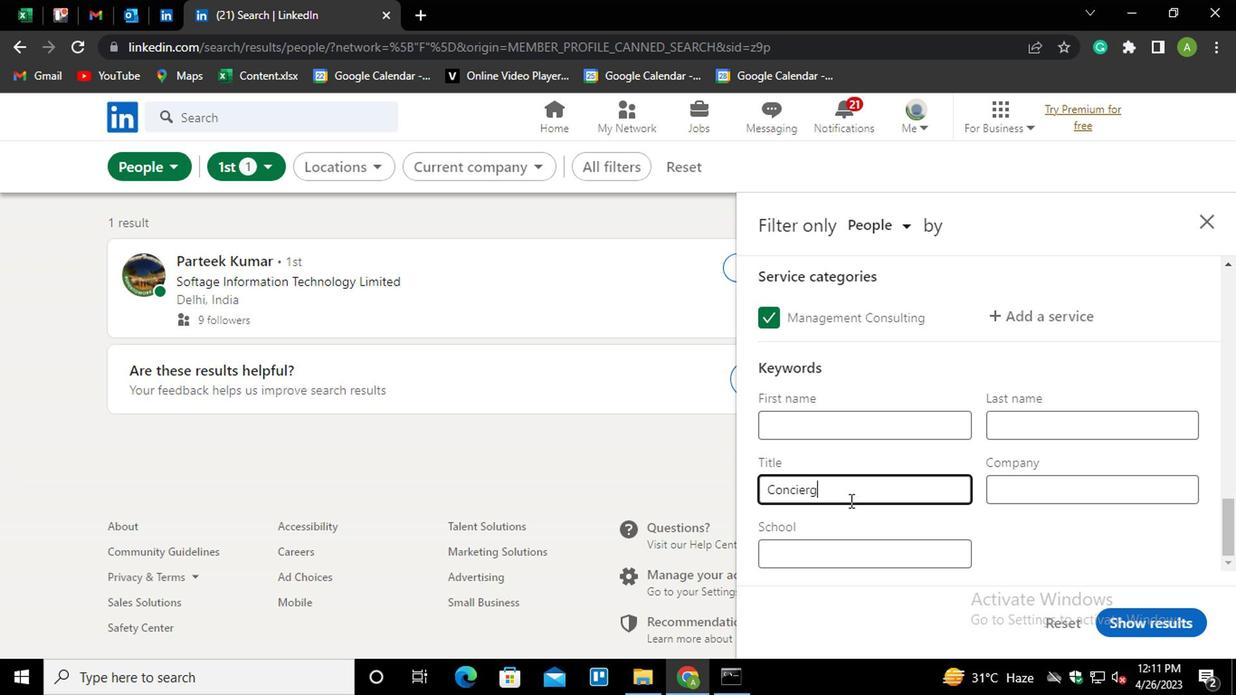 
Action: Mouse moved to (1049, 521)
Screenshot: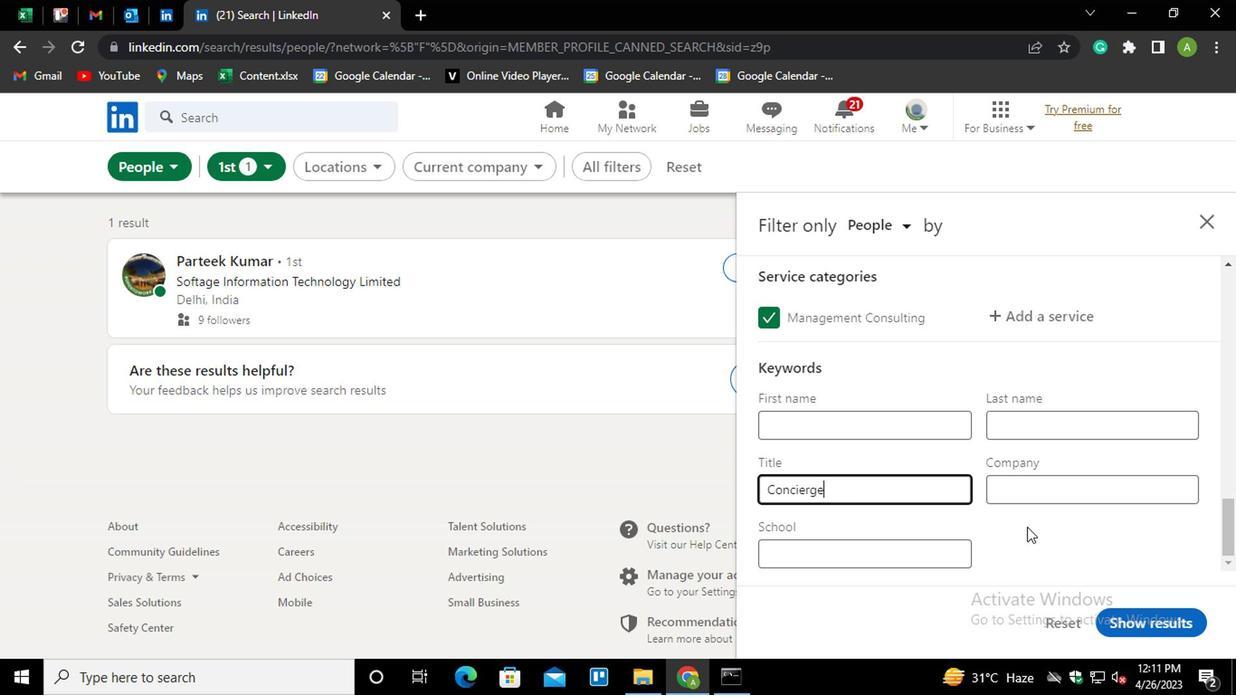 
Action: Mouse pressed left at (1049, 521)
Screenshot: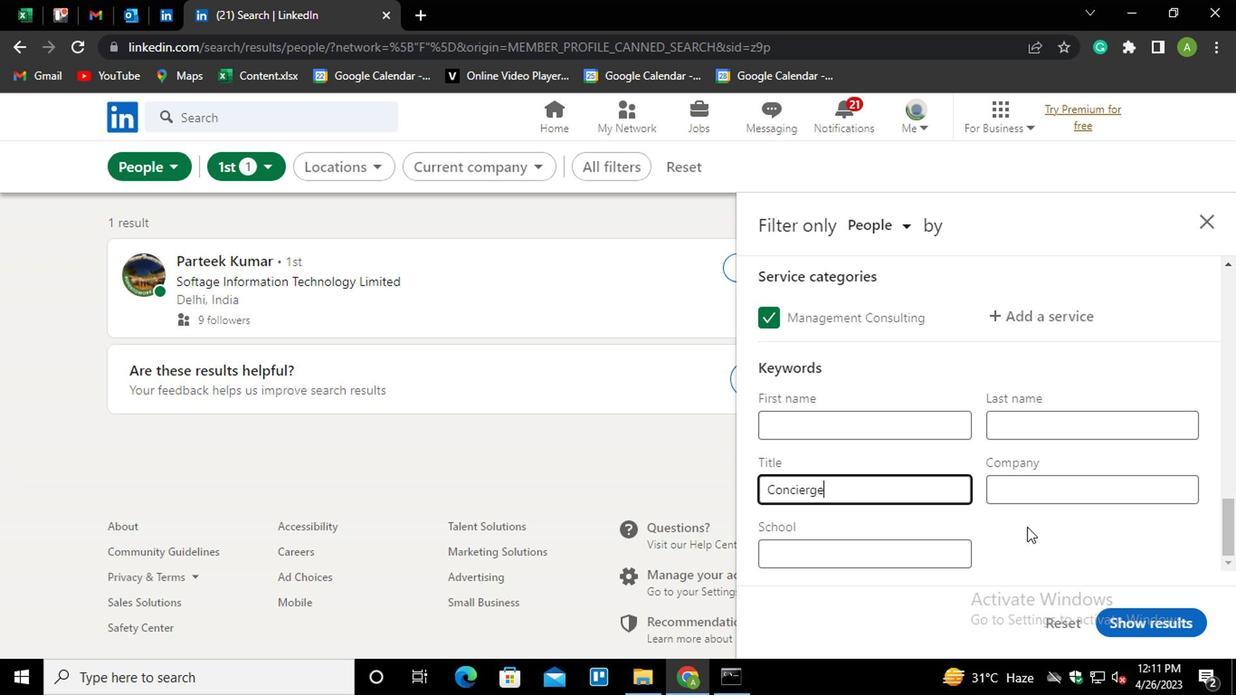 
Action: Mouse moved to (1159, 617)
Screenshot: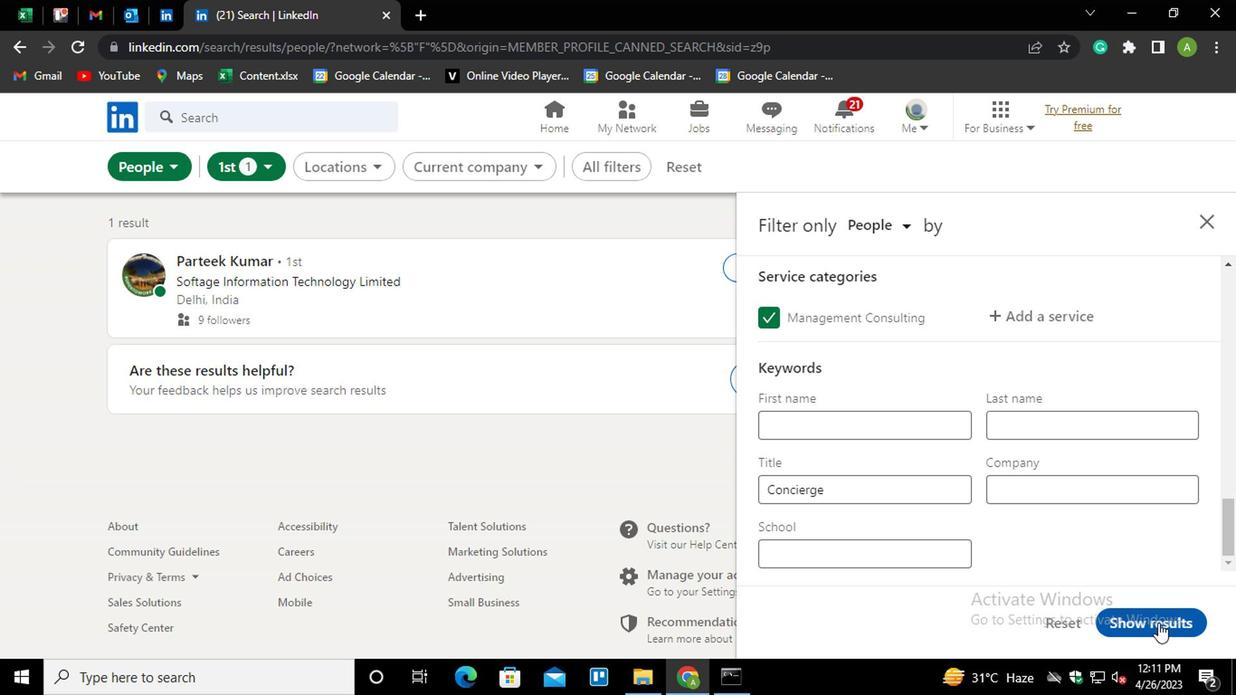 
Action: Mouse pressed left at (1159, 617)
Screenshot: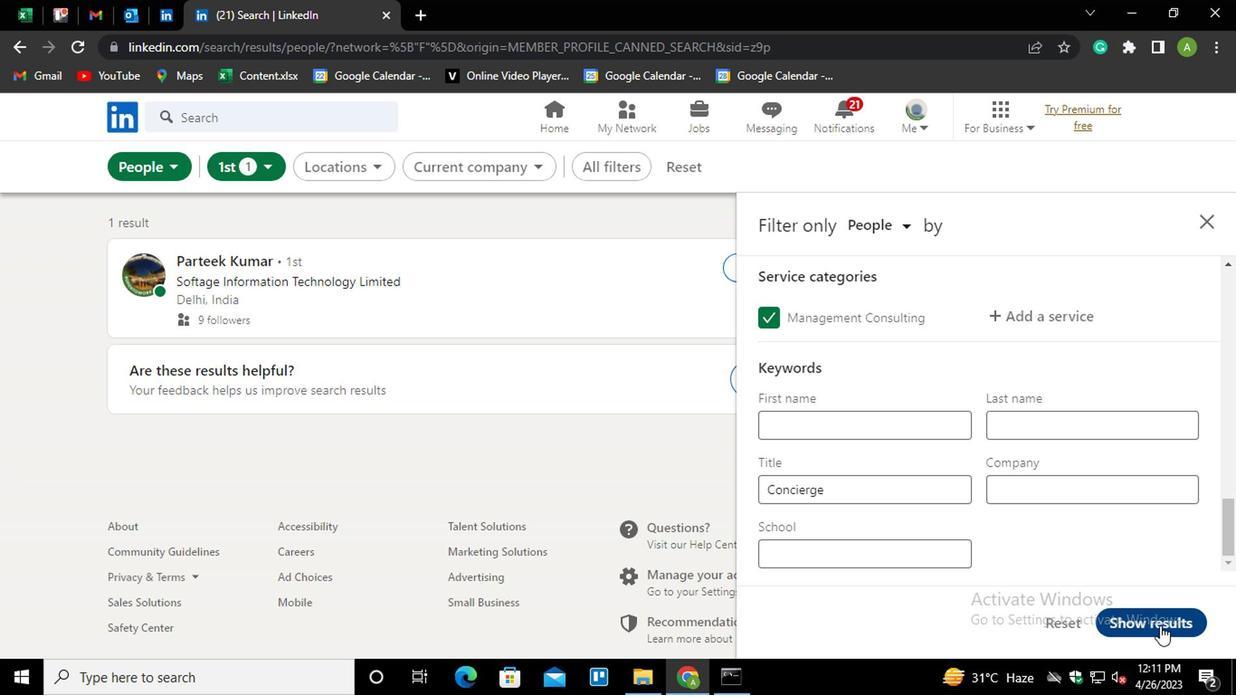 
